 Task: Look for space in Āmol, Iran from 4th August, 2023 to 8th August, 2023 for 1 adult in price range Rs.10000 to Rs.15000. Place can be private room with 1  bedroom having 1 bed and 1 bathroom. Property type can be flatguest house, hotel. Booking option can be shelf check-in. Required host language is English.
Action: Mouse moved to (500, 74)
Screenshot: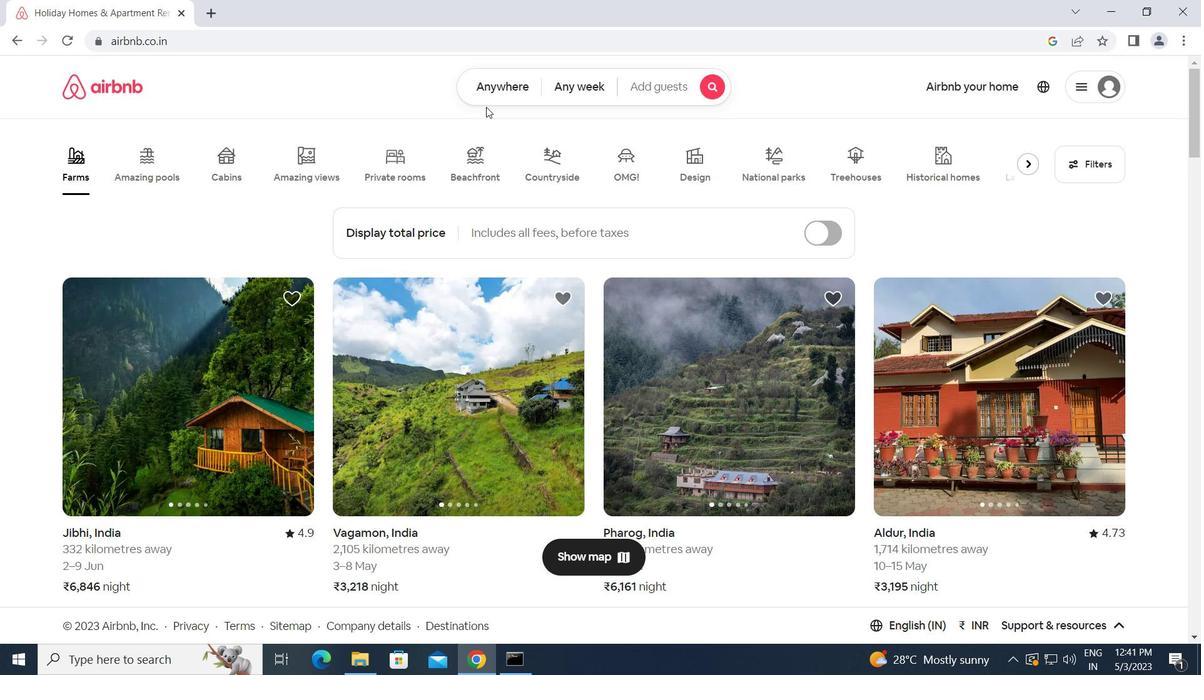 
Action: Mouse pressed left at (500, 74)
Screenshot: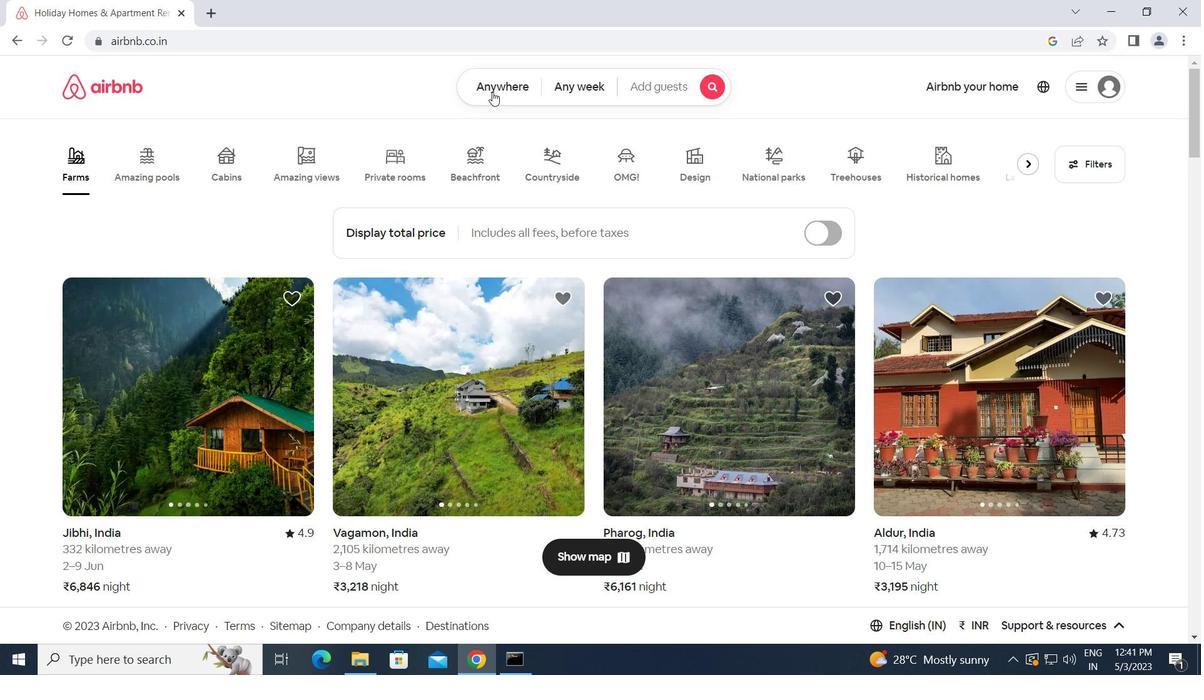 
Action: Mouse moved to (386, 137)
Screenshot: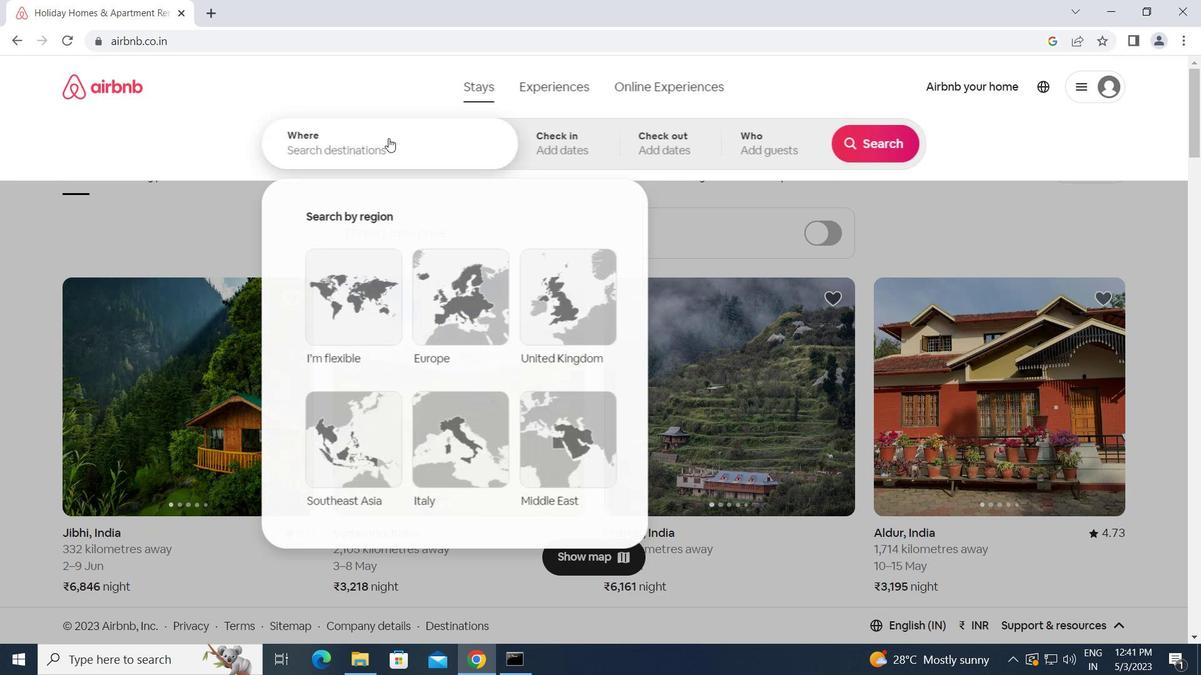 
Action: Mouse pressed left at (386, 137)
Screenshot: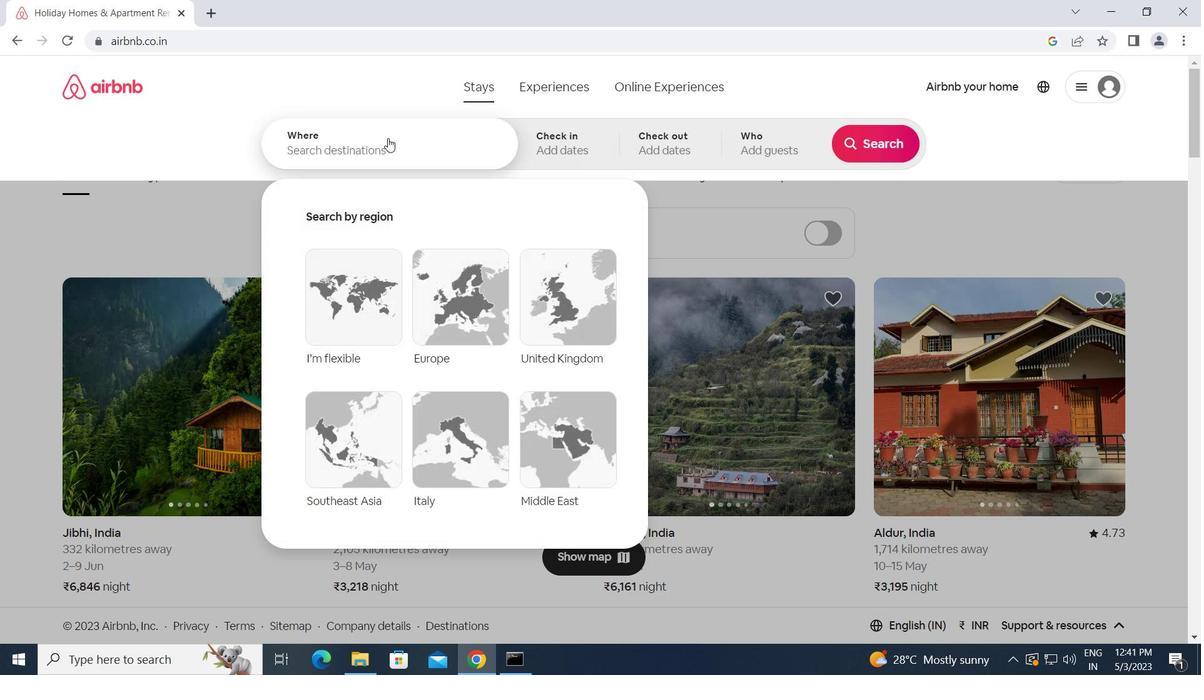 
Action: Key pressed a<Key.caps_lock>mol,<Key.space><Key.caps_lock>i<Key.caps_lock>ran<Key.enter>
Screenshot: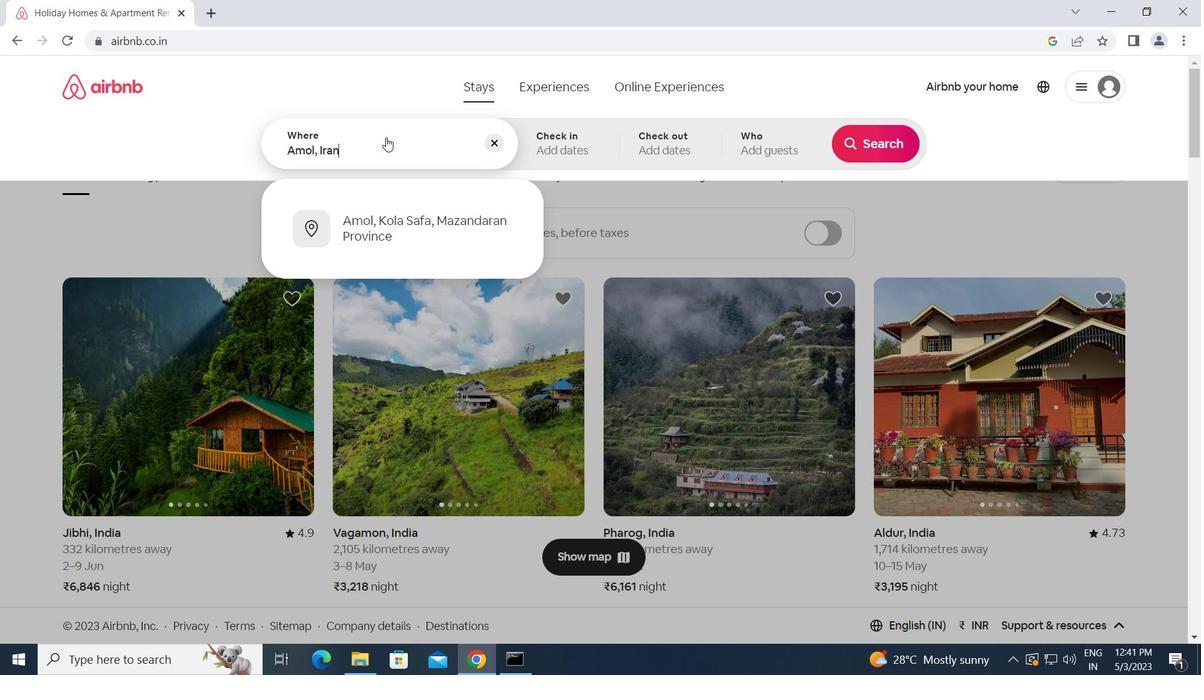 
Action: Mouse moved to (864, 267)
Screenshot: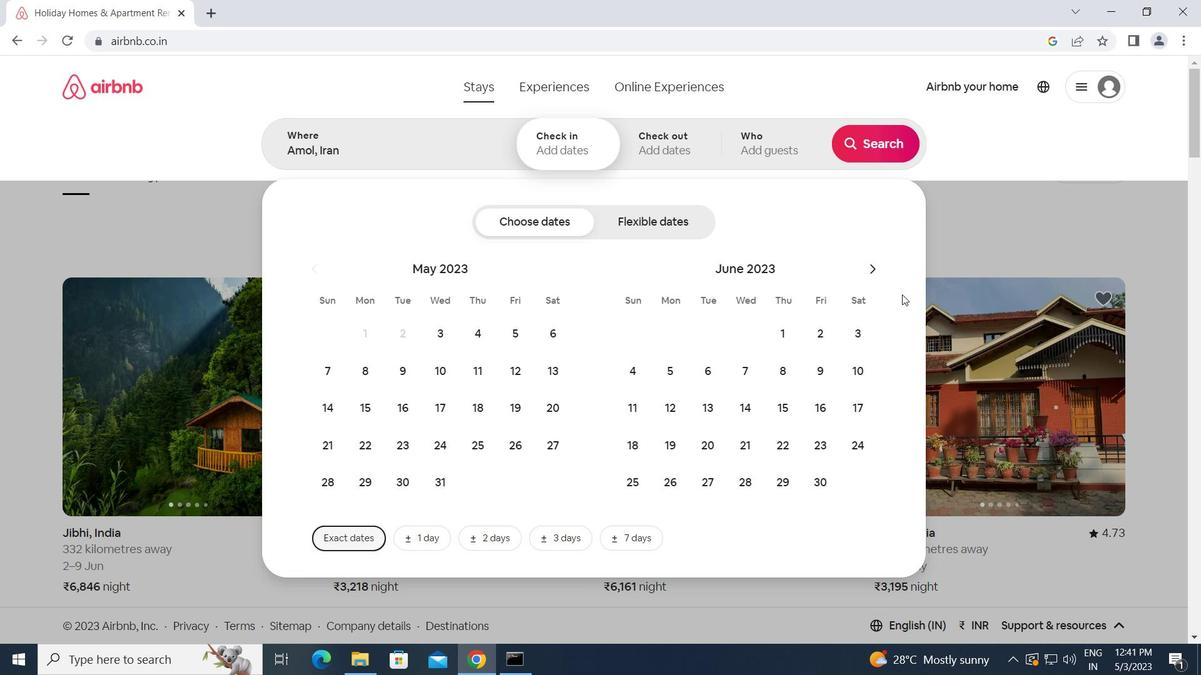 
Action: Mouse pressed left at (864, 267)
Screenshot: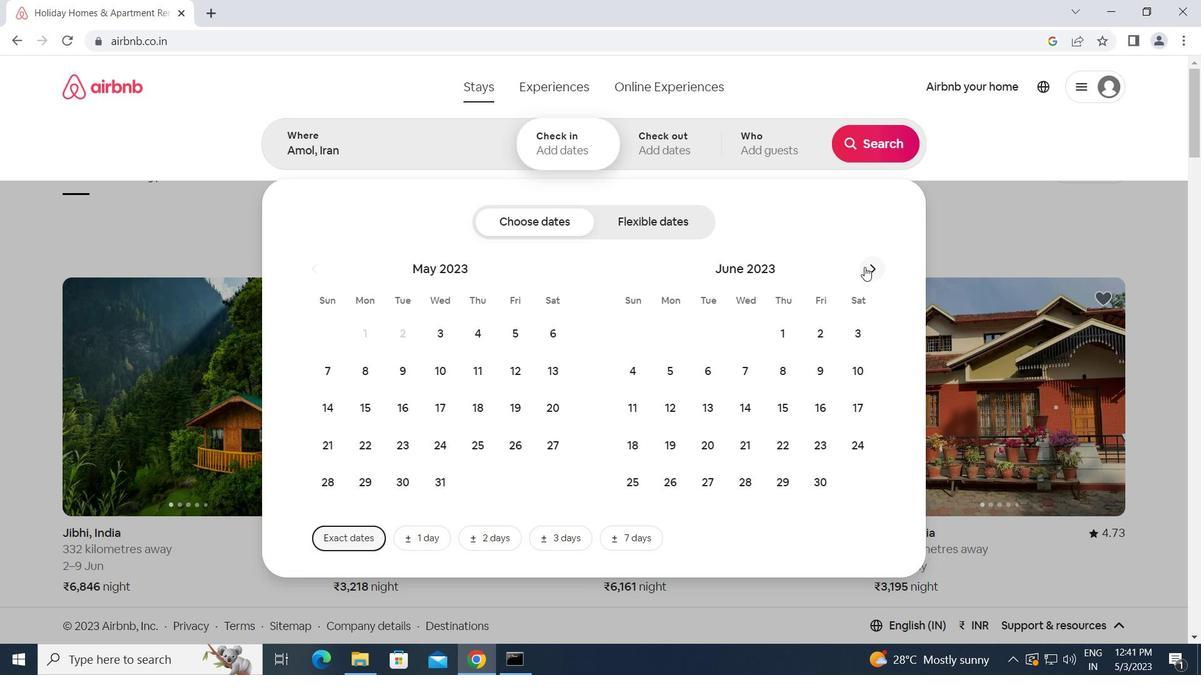
Action: Mouse pressed left at (864, 267)
Screenshot: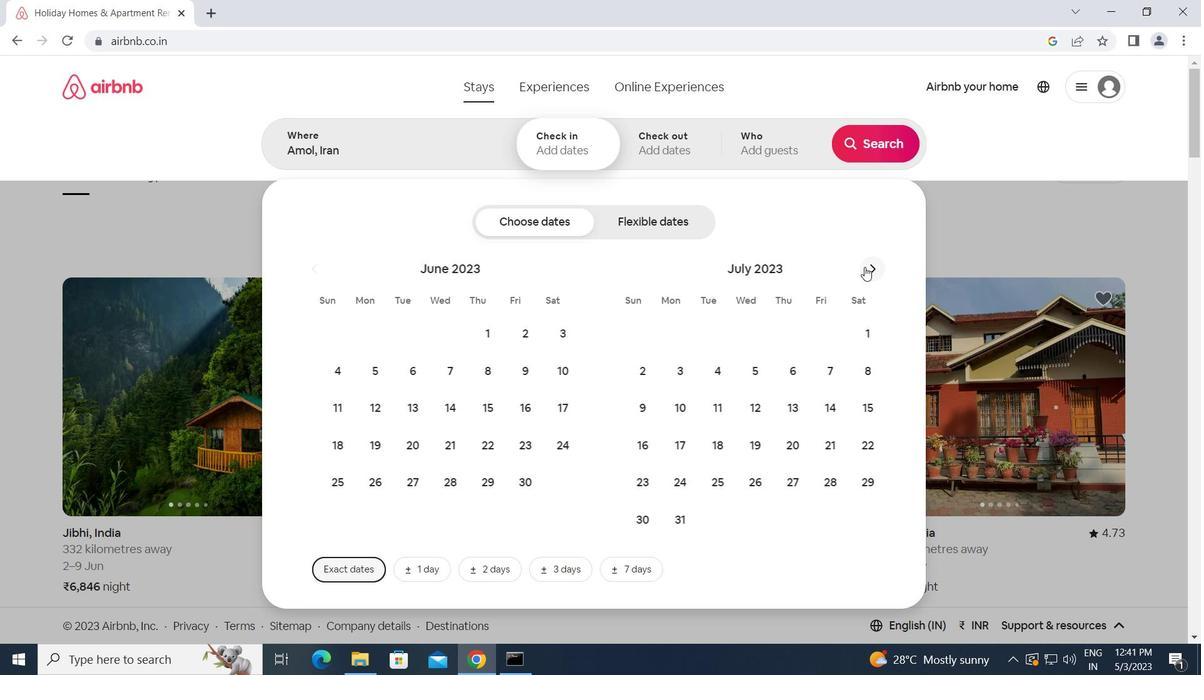 
Action: Mouse moved to (811, 332)
Screenshot: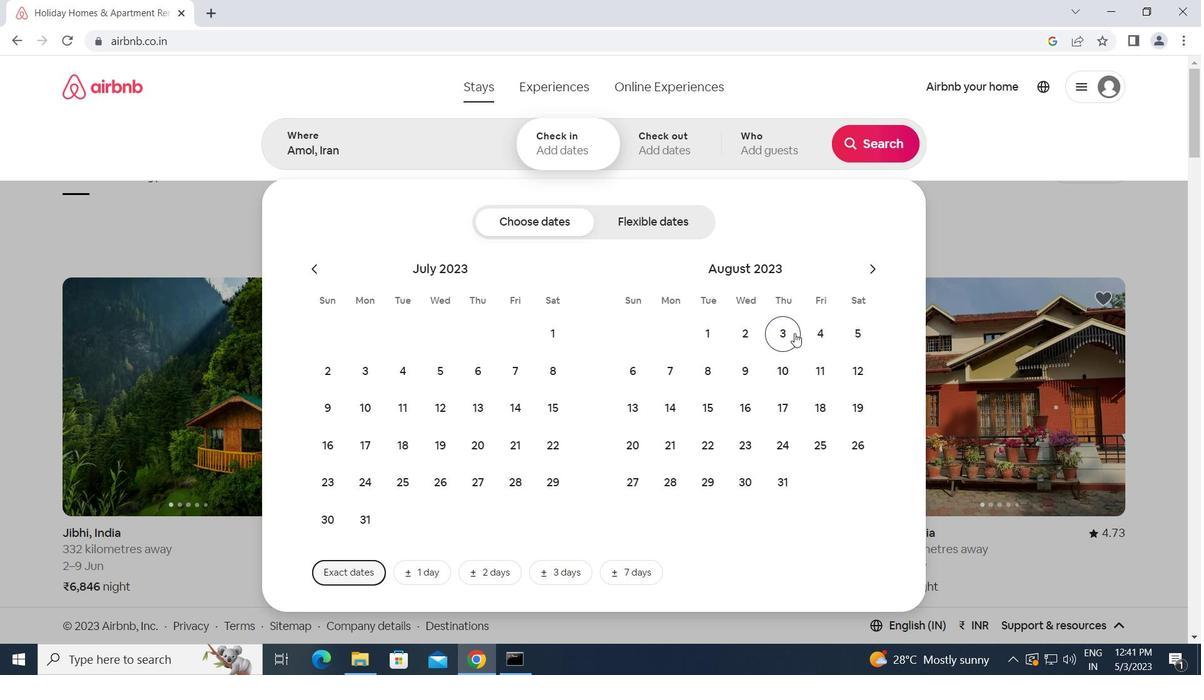 
Action: Mouse pressed left at (811, 332)
Screenshot: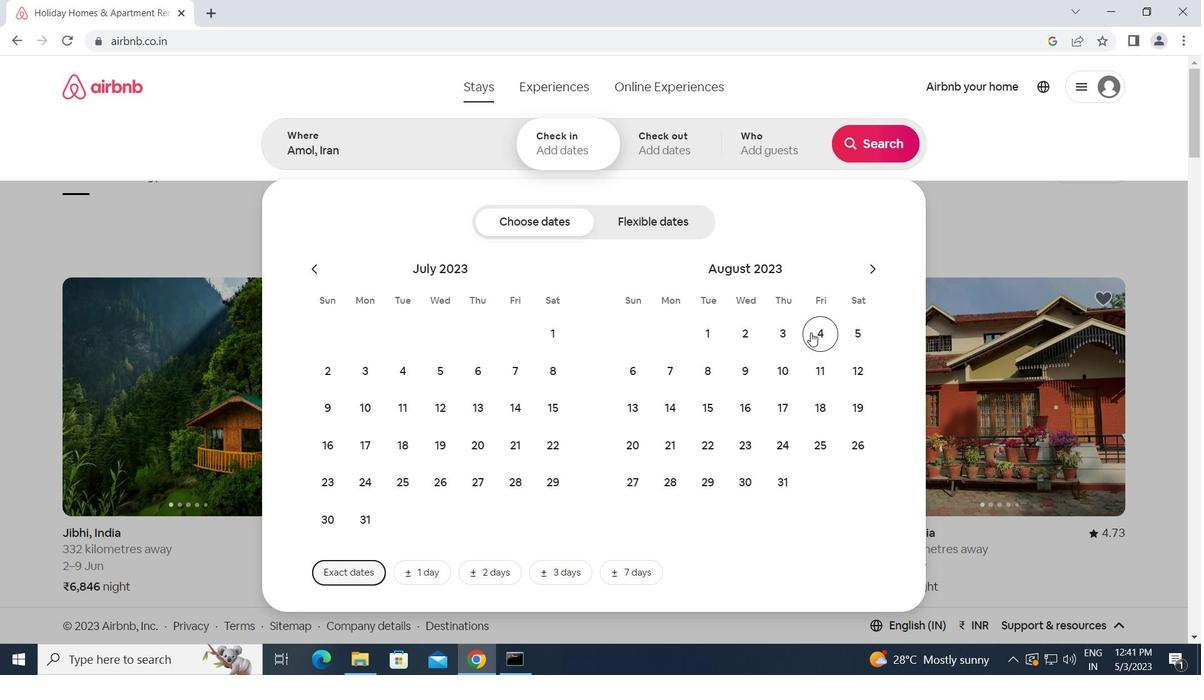 
Action: Mouse moved to (714, 367)
Screenshot: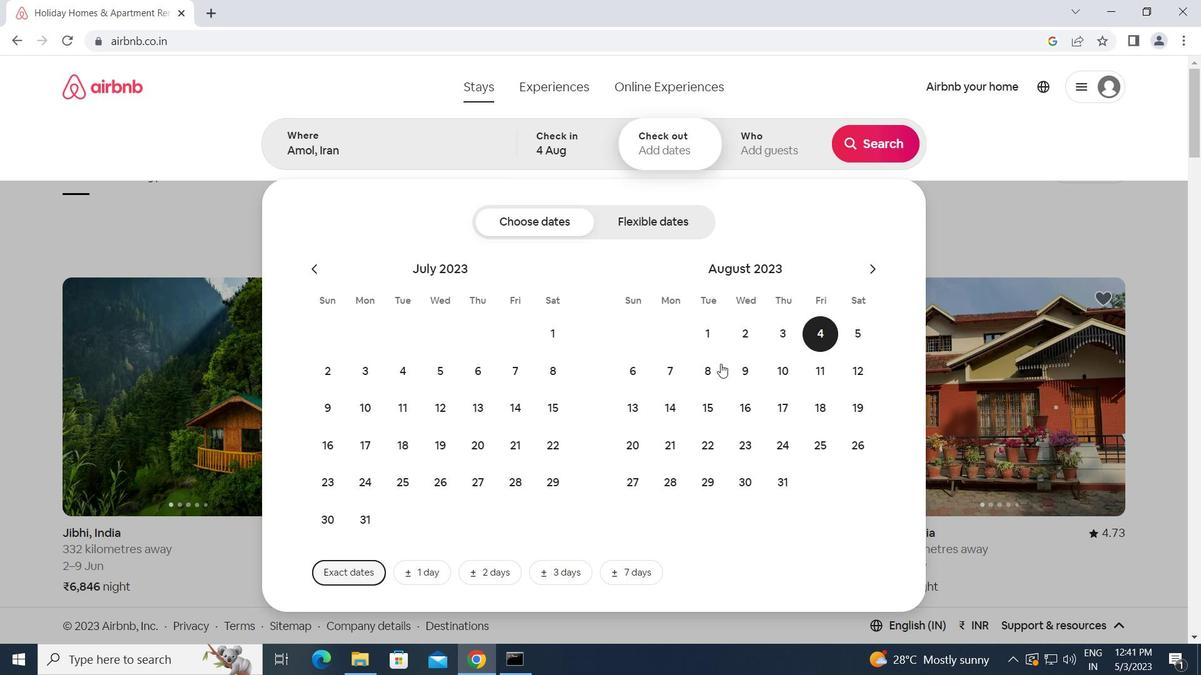 
Action: Mouse pressed left at (714, 367)
Screenshot: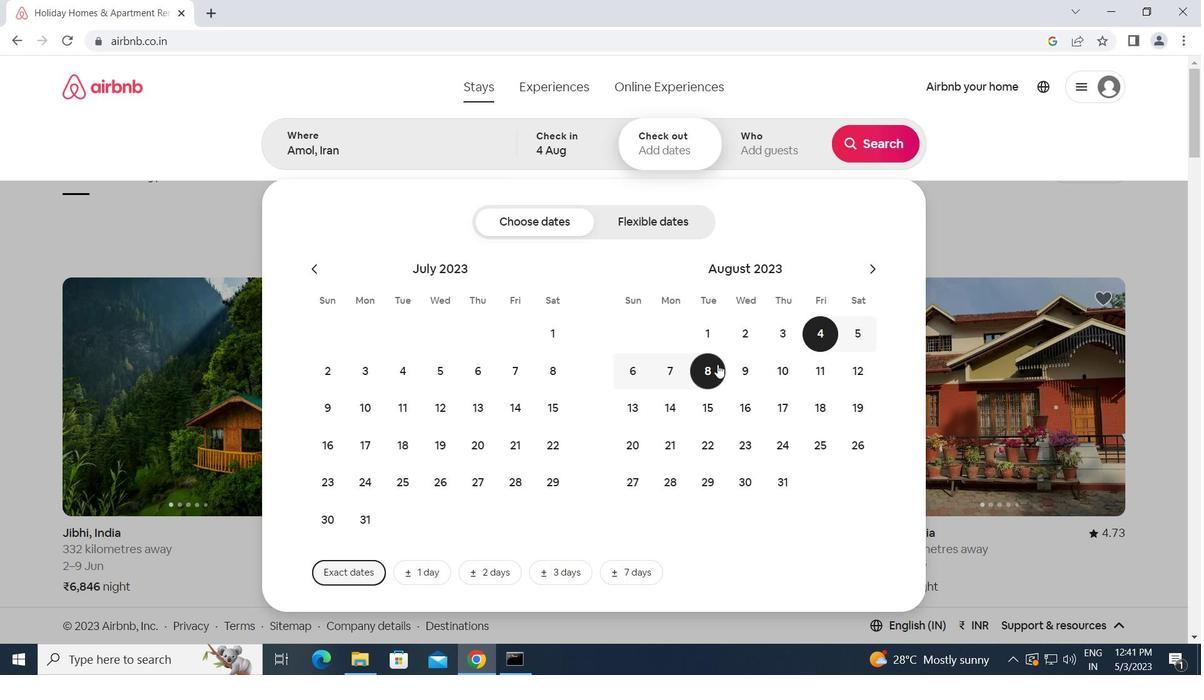 
Action: Mouse moved to (771, 143)
Screenshot: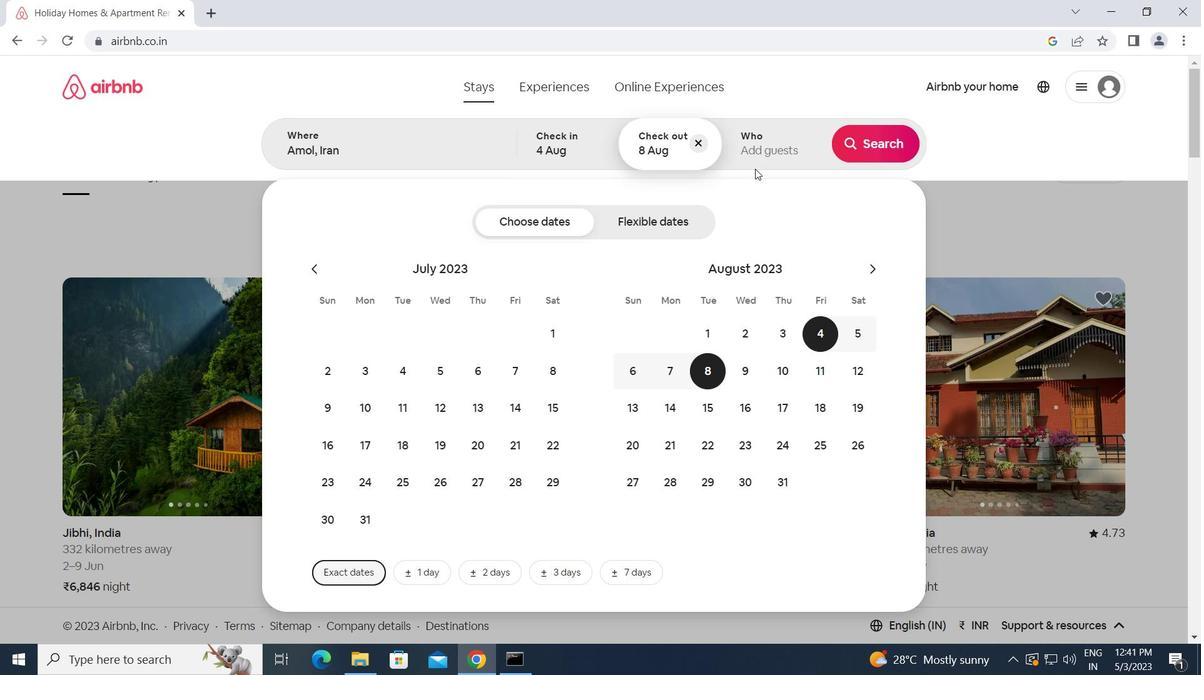 
Action: Mouse pressed left at (771, 143)
Screenshot: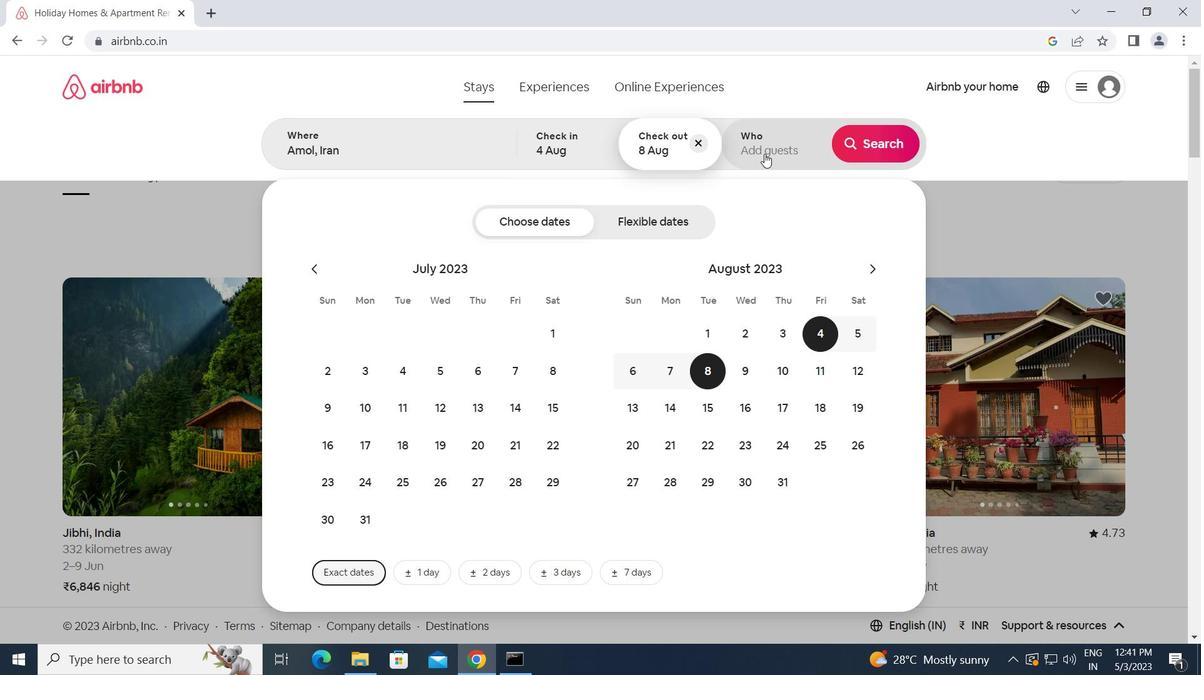 
Action: Mouse moved to (872, 223)
Screenshot: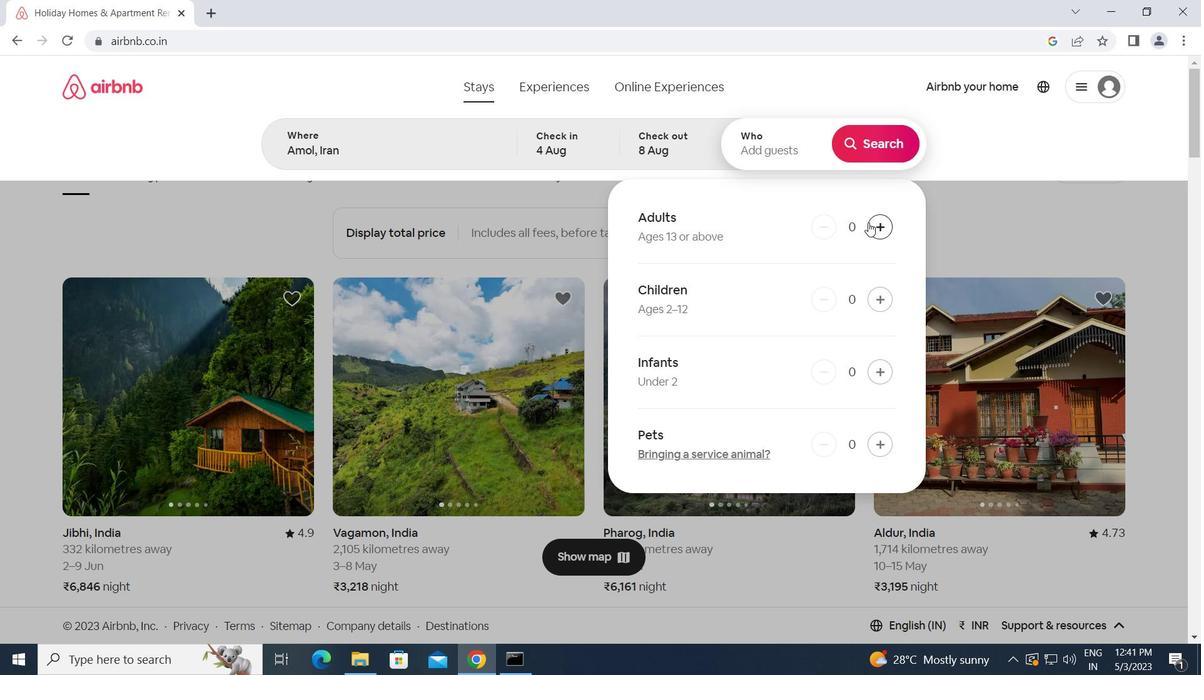 
Action: Mouse pressed left at (872, 223)
Screenshot: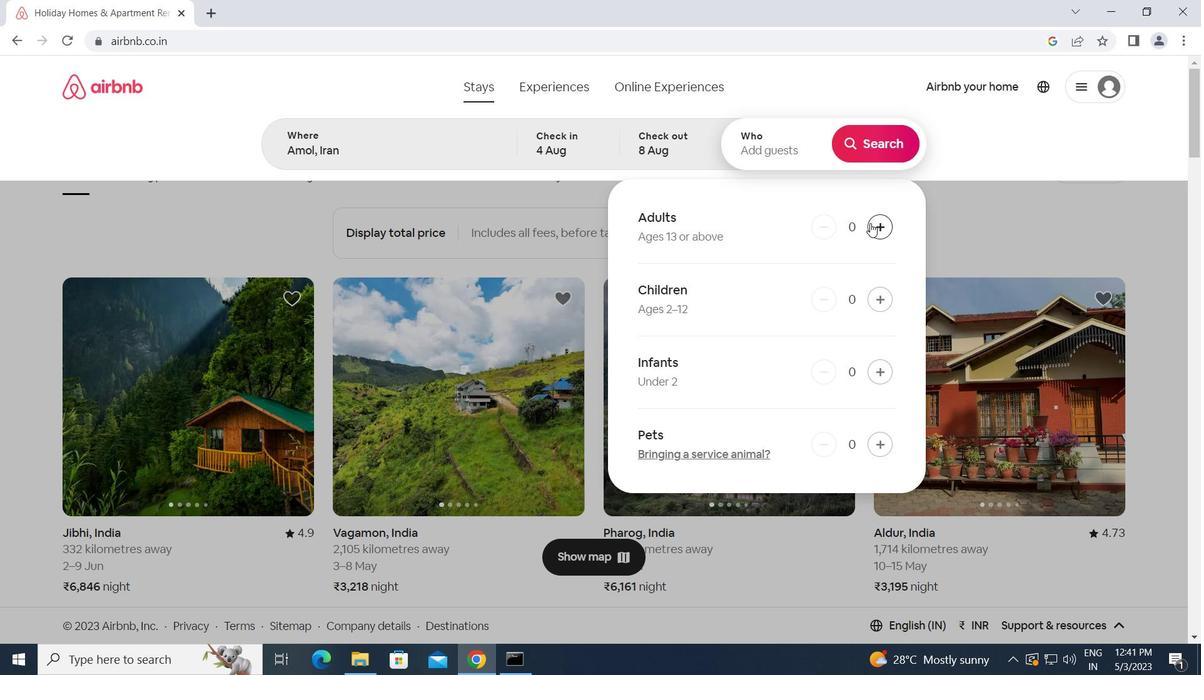 
Action: Mouse moved to (883, 137)
Screenshot: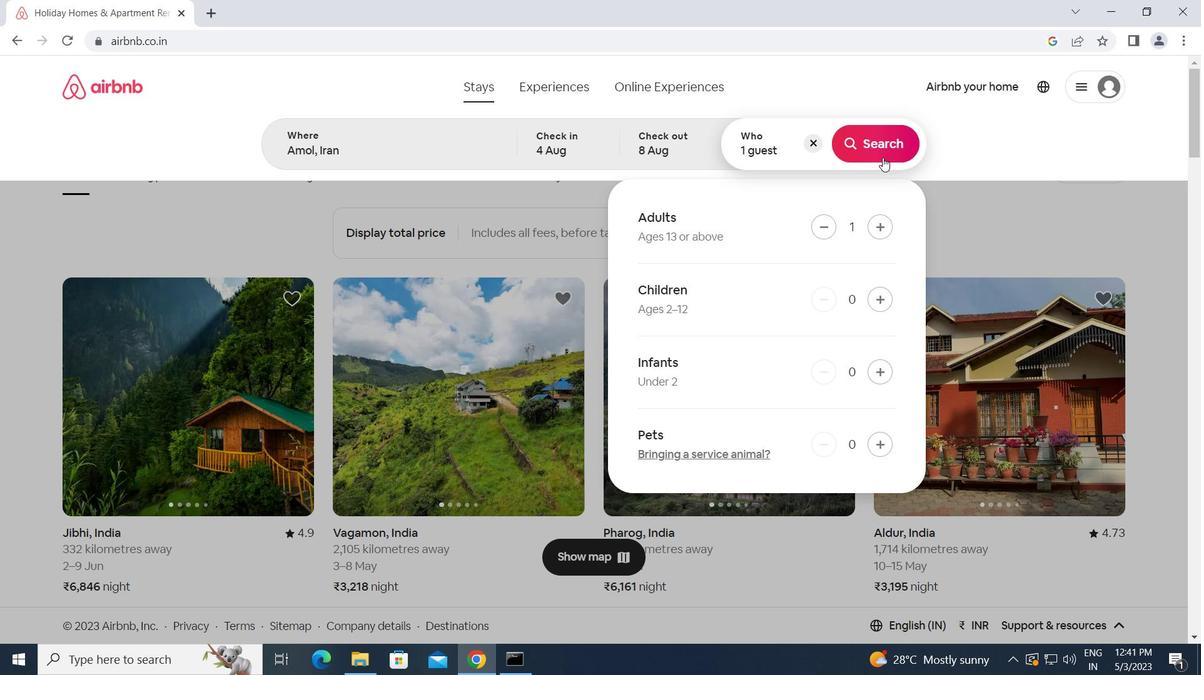 
Action: Mouse pressed left at (883, 137)
Screenshot: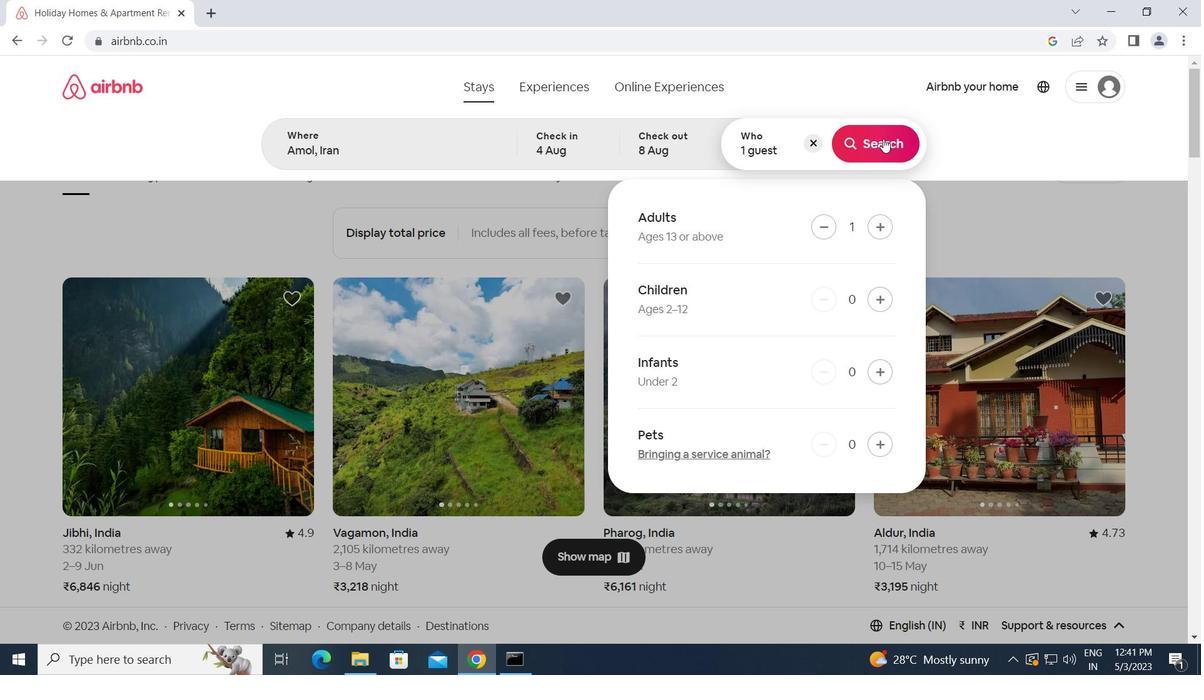 
Action: Mouse moved to (1127, 154)
Screenshot: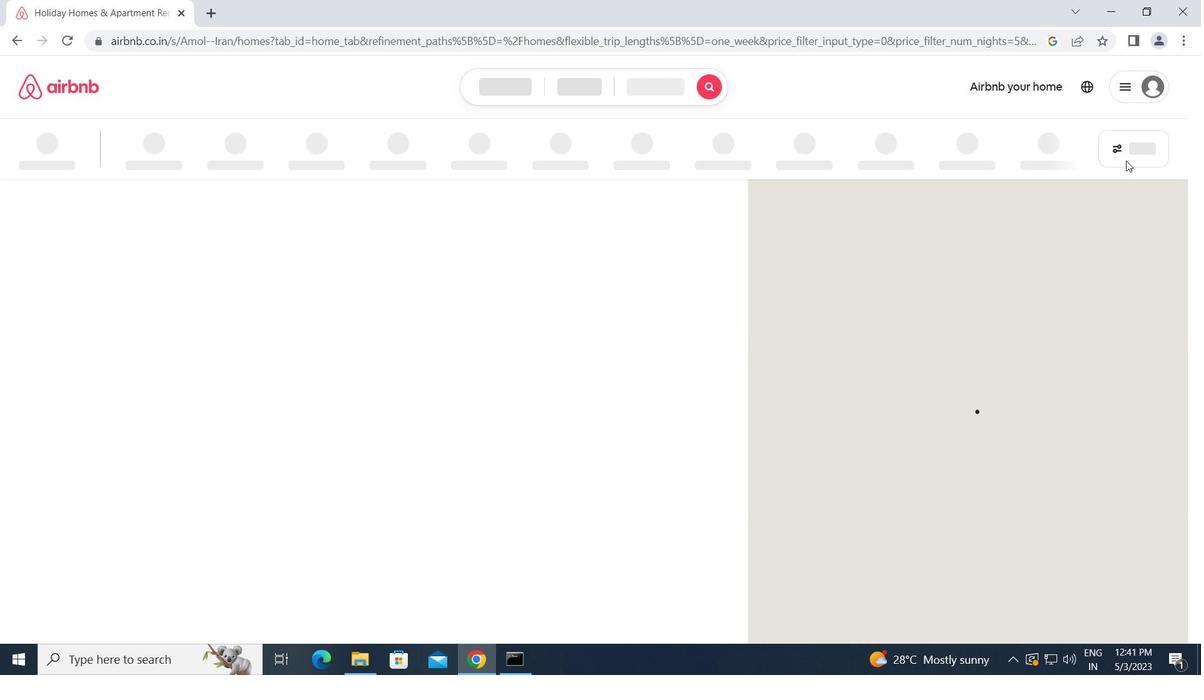 
Action: Mouse pressed left at (1127, 154)
Screenshot: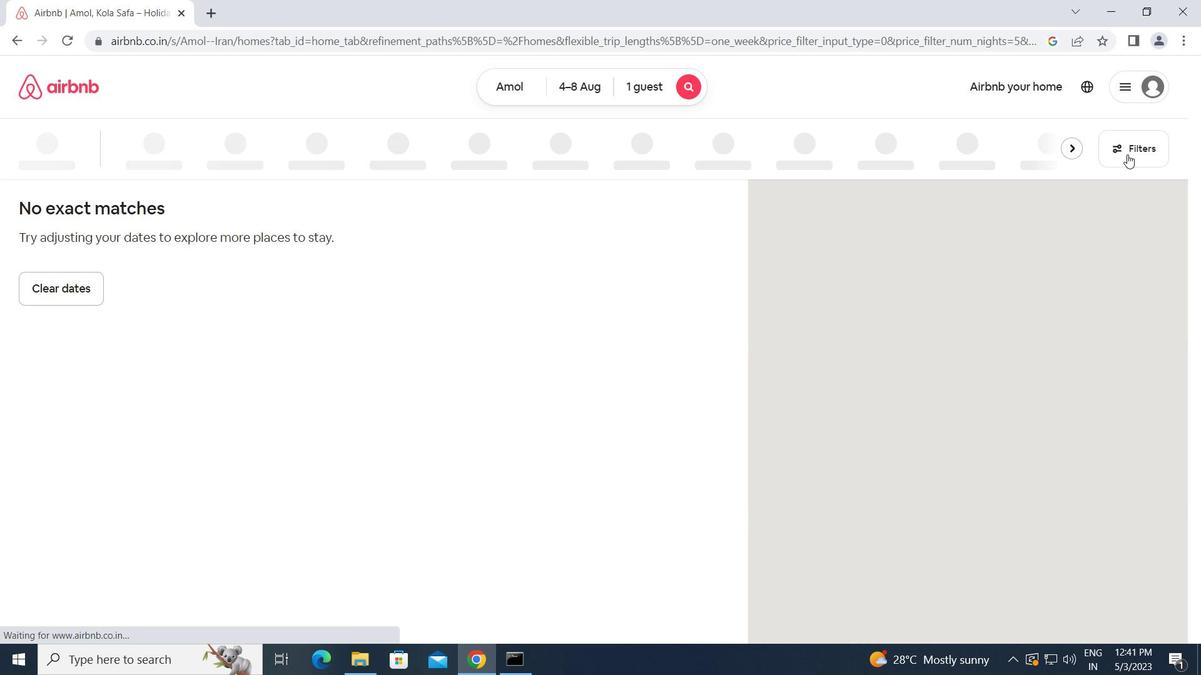 
Action: Mouse moved to (421, 244)
Screenshot: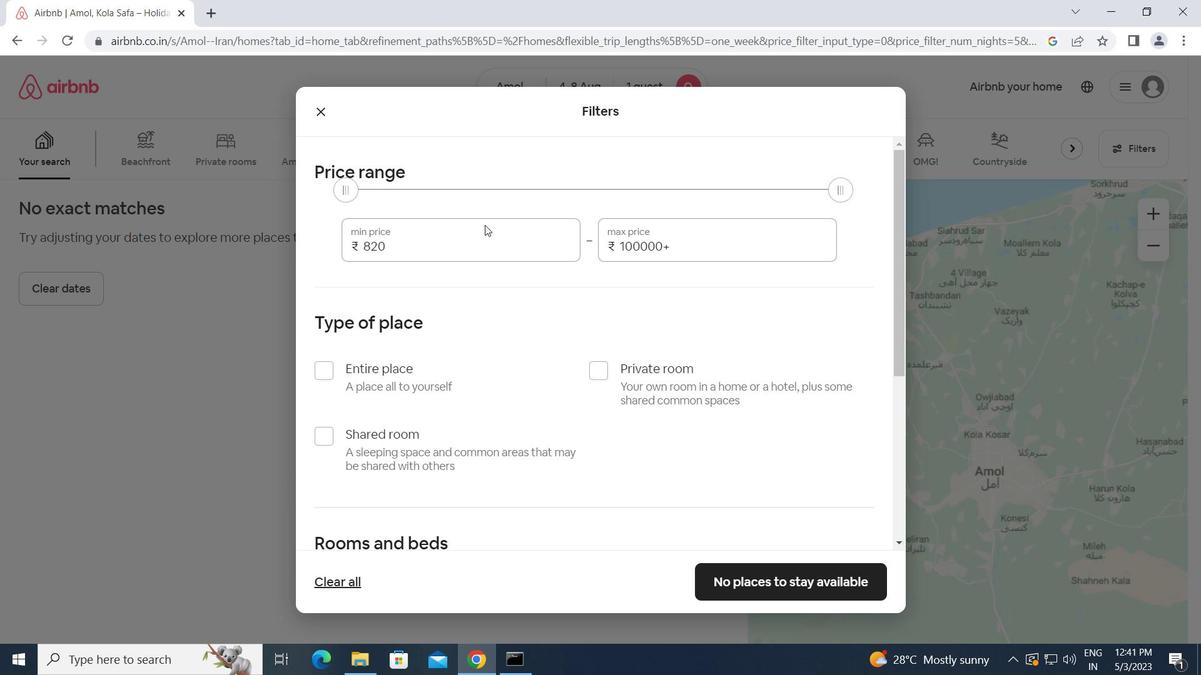 
Action: Mouse pressed left at (421, 244)
Screenshot: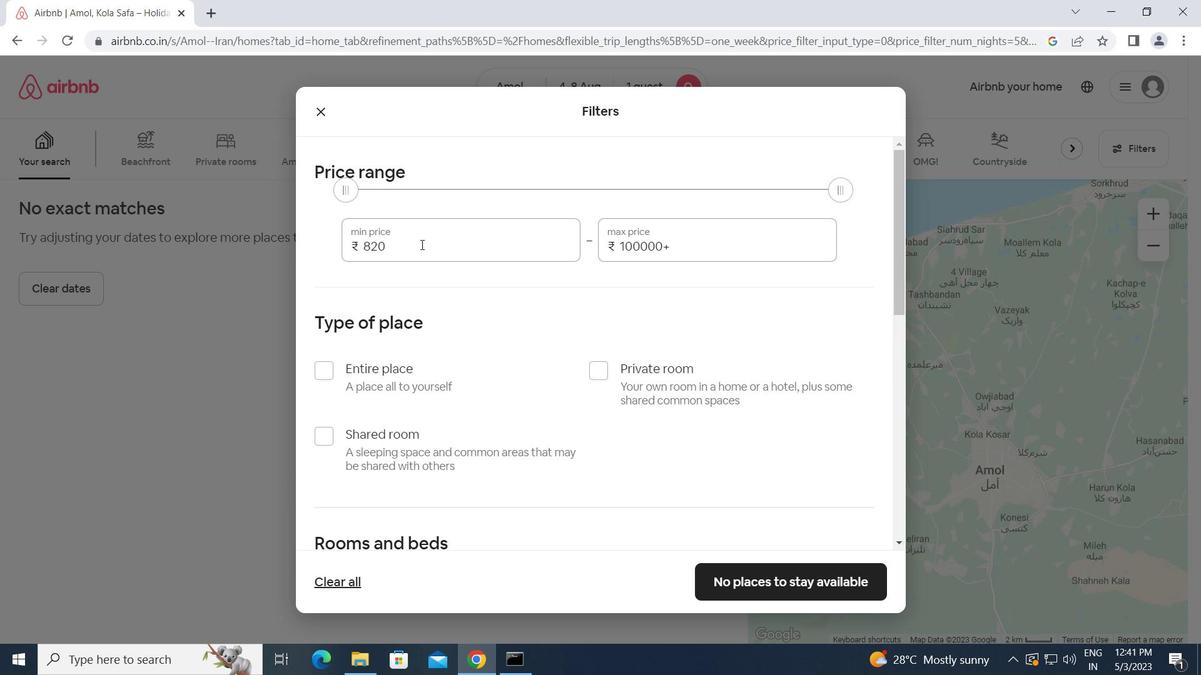 
Action: Mouse moved to (337, 245)
Screenshot: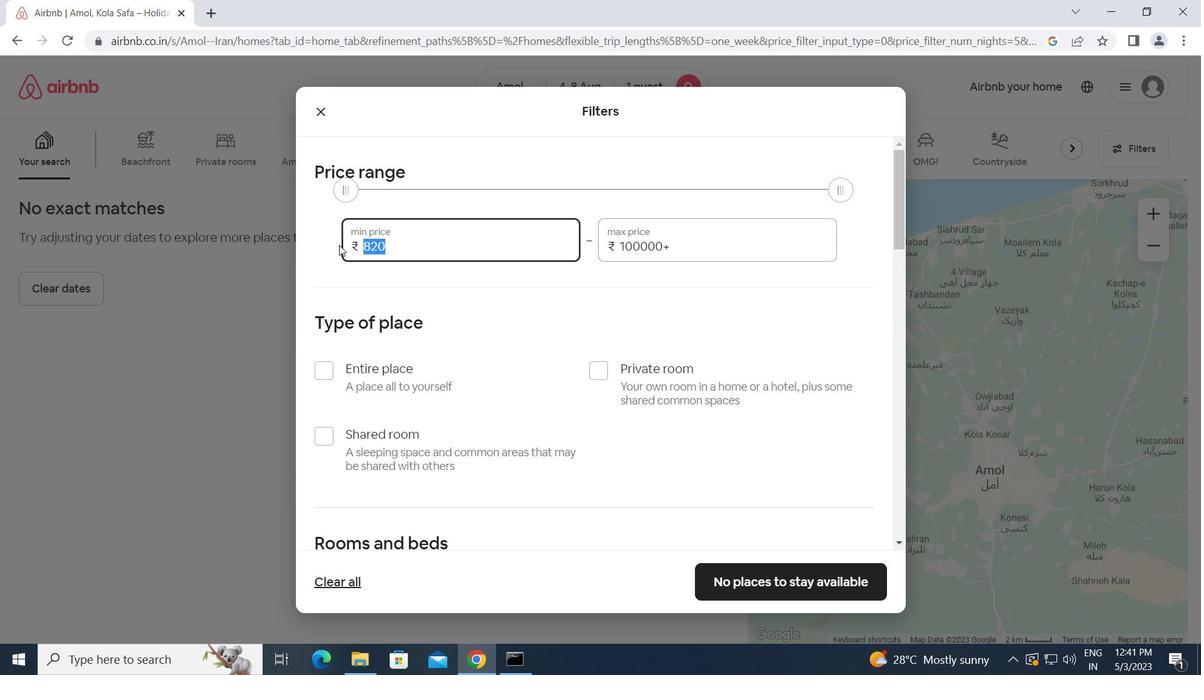 
Action: Key pressed 10000<Key.tab>15000
Screenshot: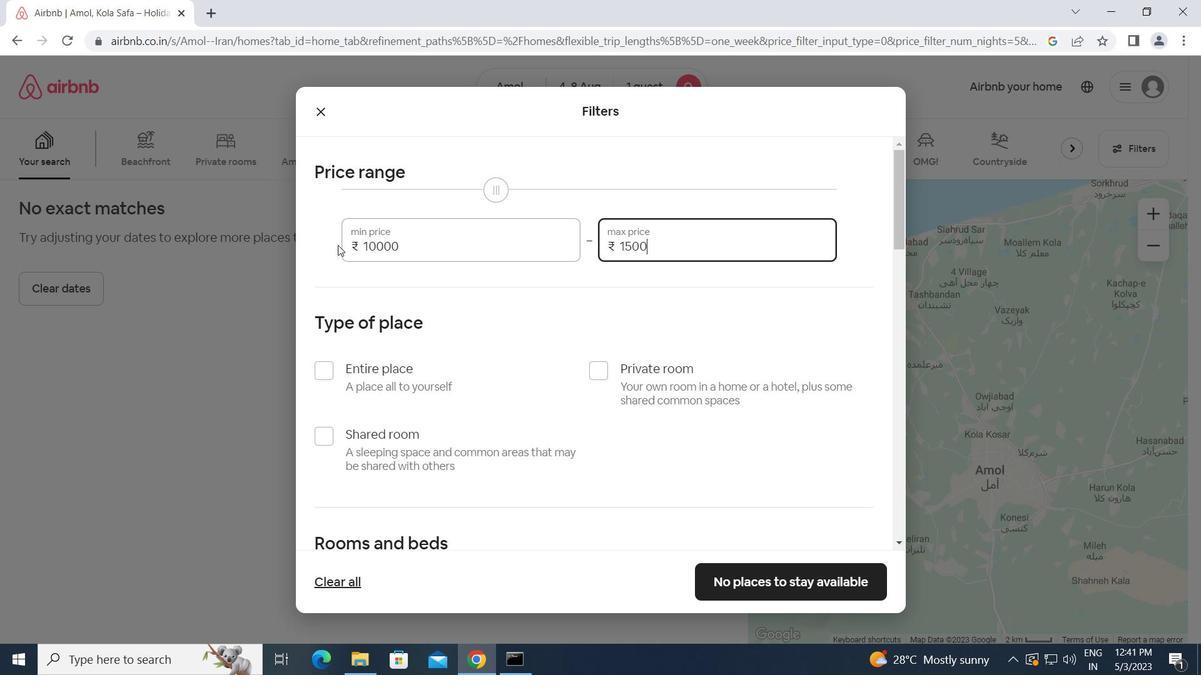 
Action: Mouse moved to (607, 377)
Screenshot: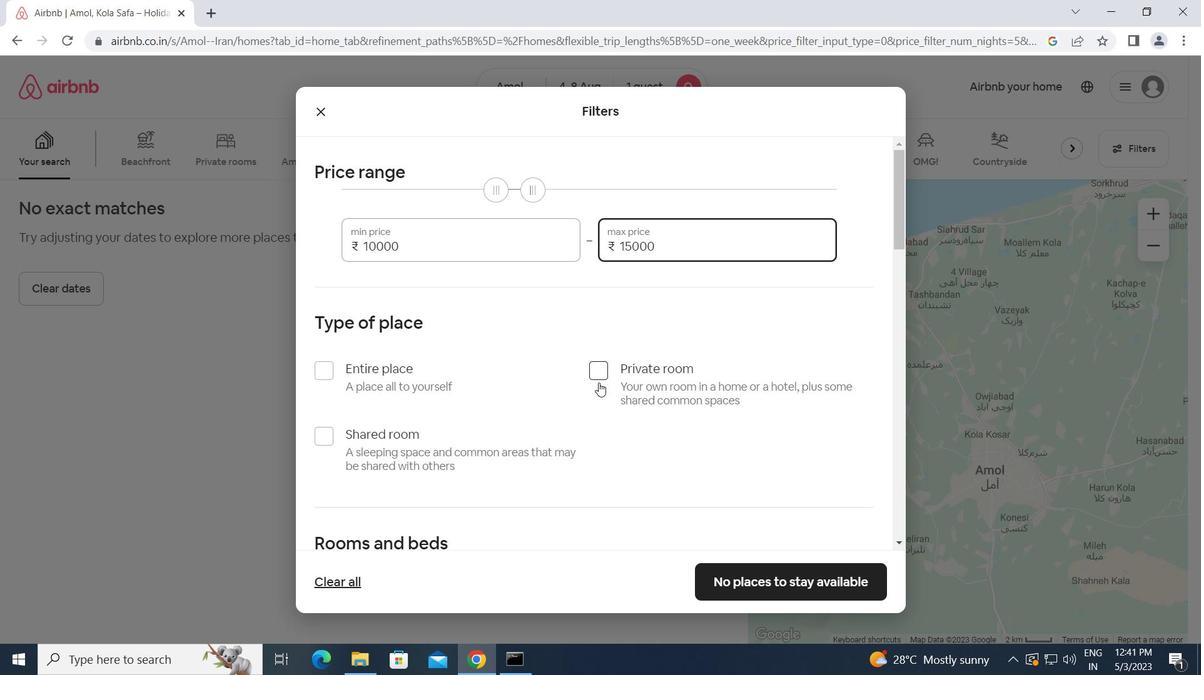 
Action: Mouse pressed left at (607, 377)
Screenshot: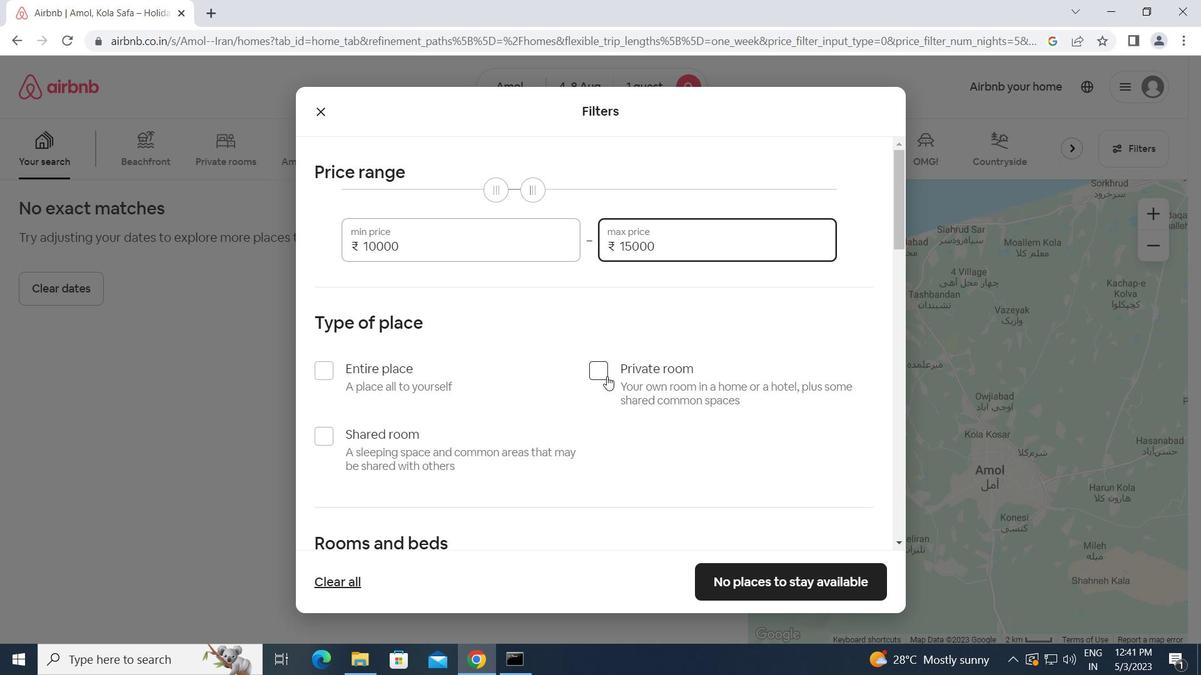 
Action: Mouse moved to (633, 396)
Screenshot: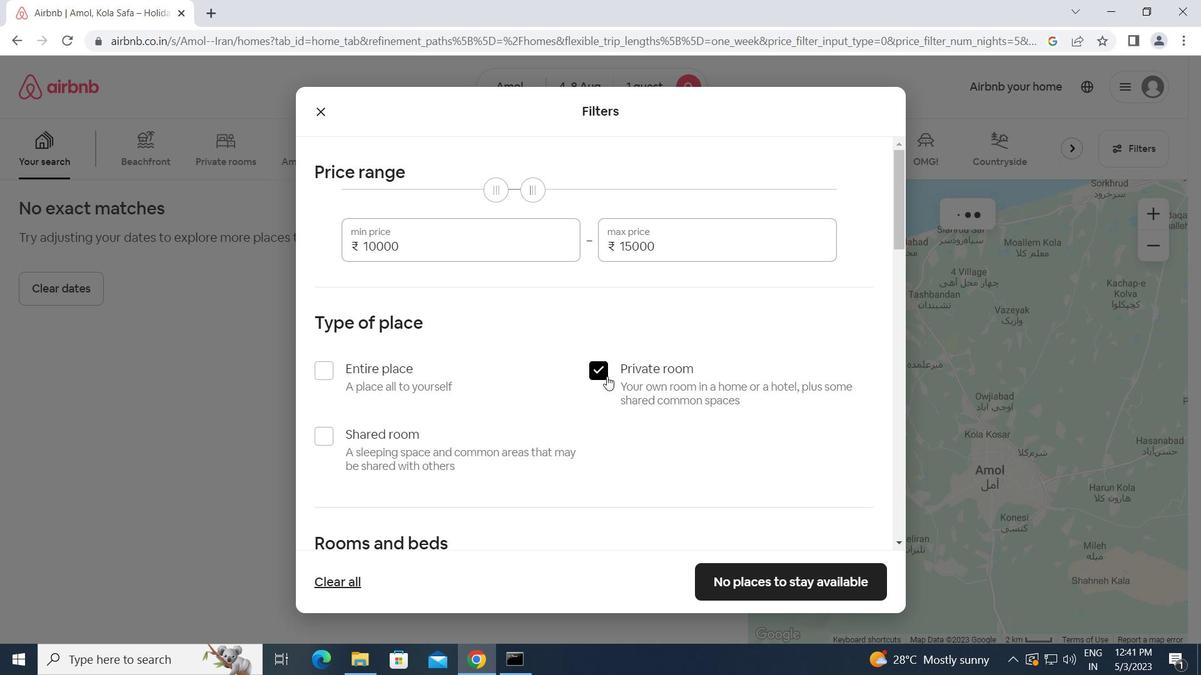 
Action: Mouse scrolled (633, 396) with delta (0, 0)
Screenshot: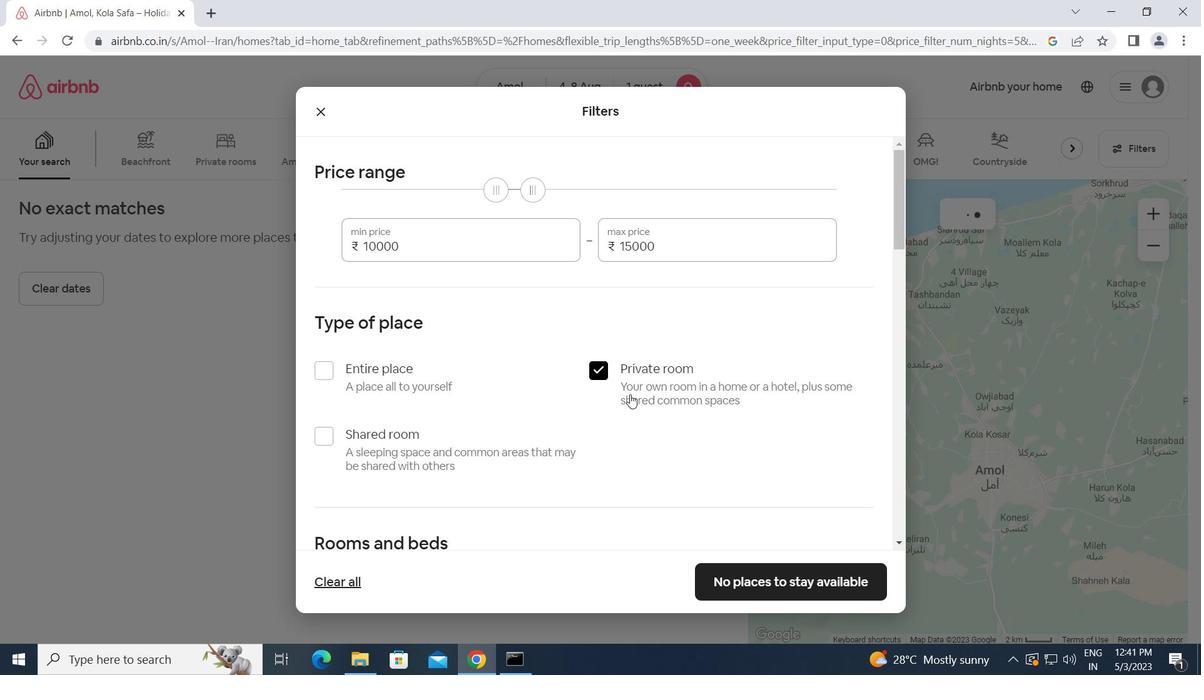 
Action: Mouse scrolled (633, 396) with delta (0, 0)
Screenshot: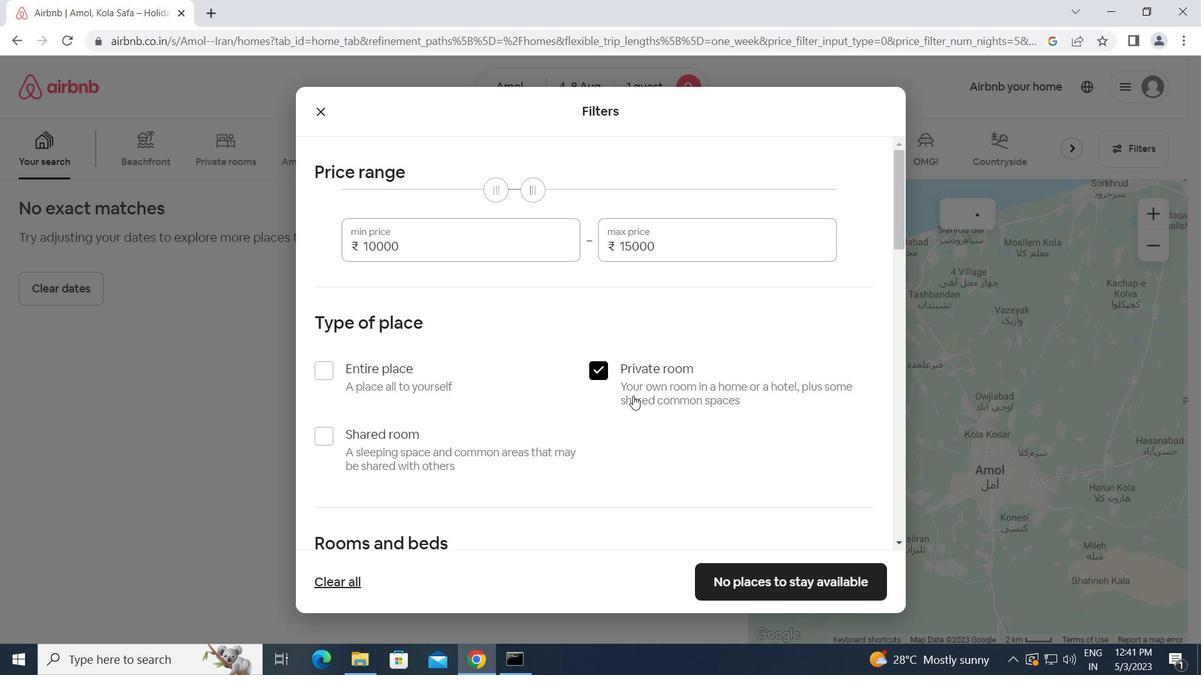 
Action: Mouse scrolled (633, 396) with delta (0, 0)
Screenshot: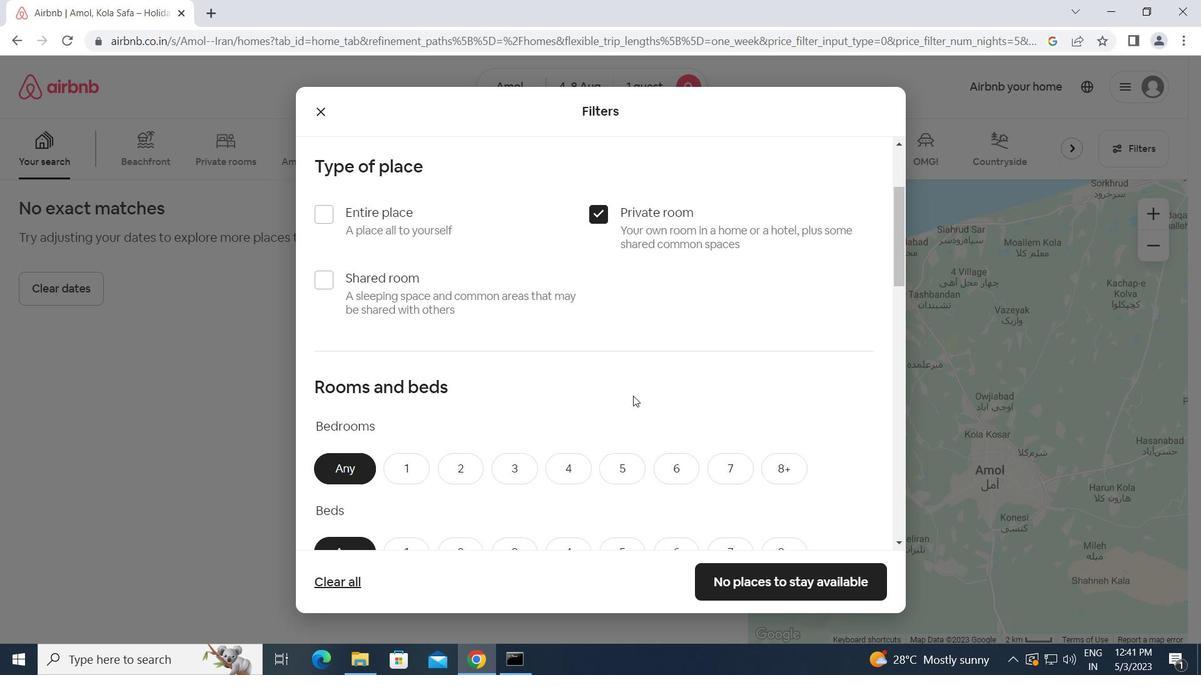 
Action: Mouse moved to (605, 396)
Screenshot: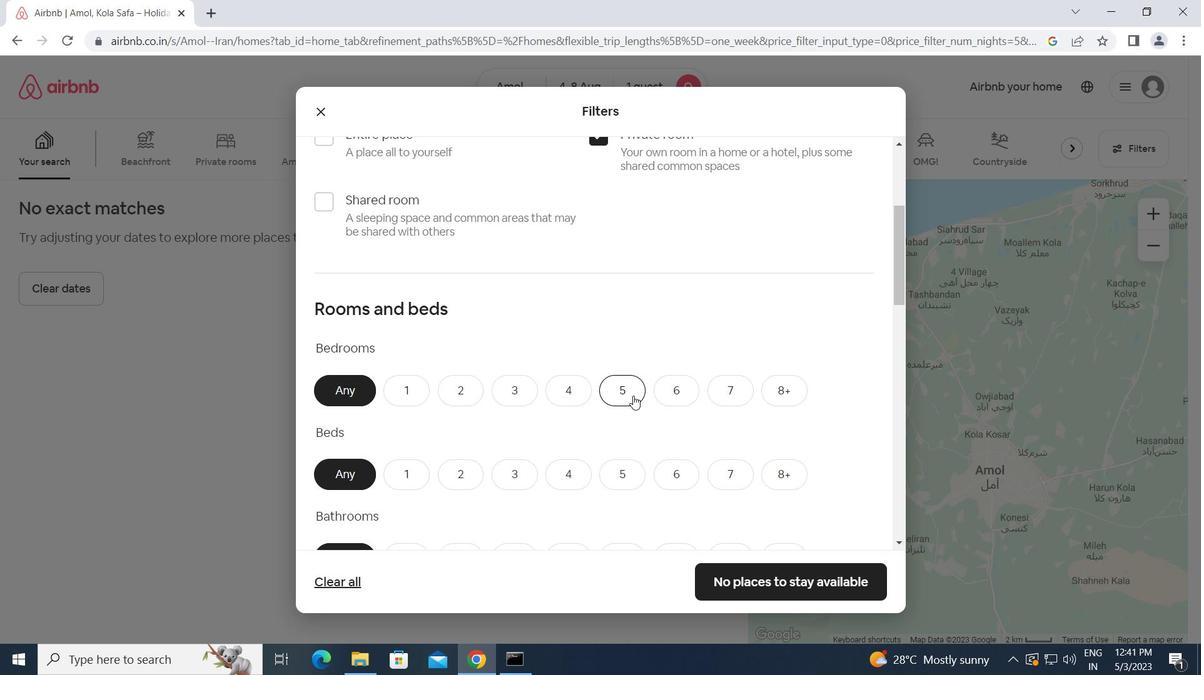 
Action: Mouse scrolled (605, 396) with delta (0, 0)
Screenshot: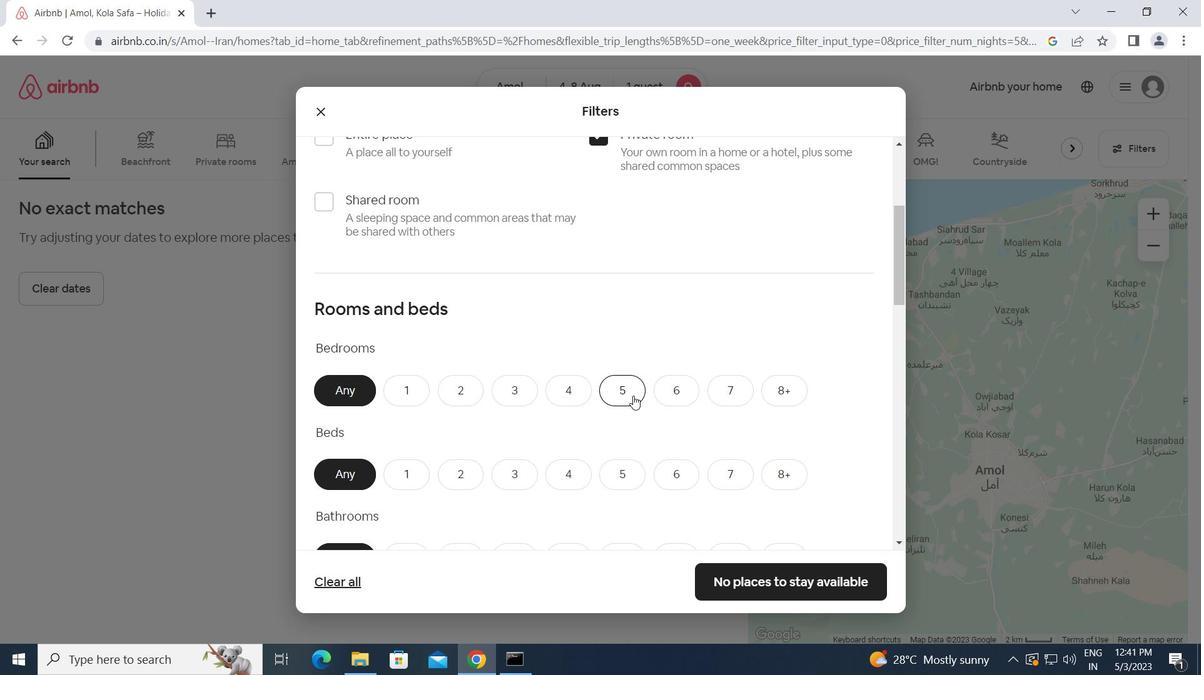 
Action: Mouse moved to (604, 396)
Screenshot: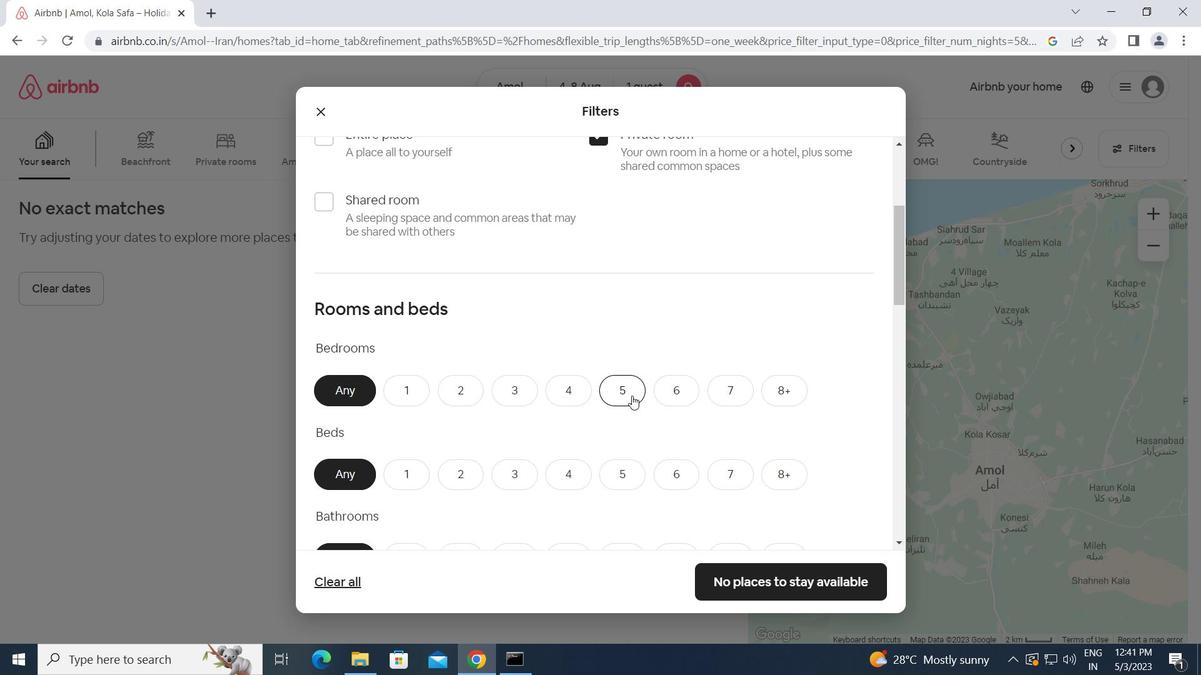 
Action: Mouse scrolled (604, 396) with delta (0, 0)
Screenshot: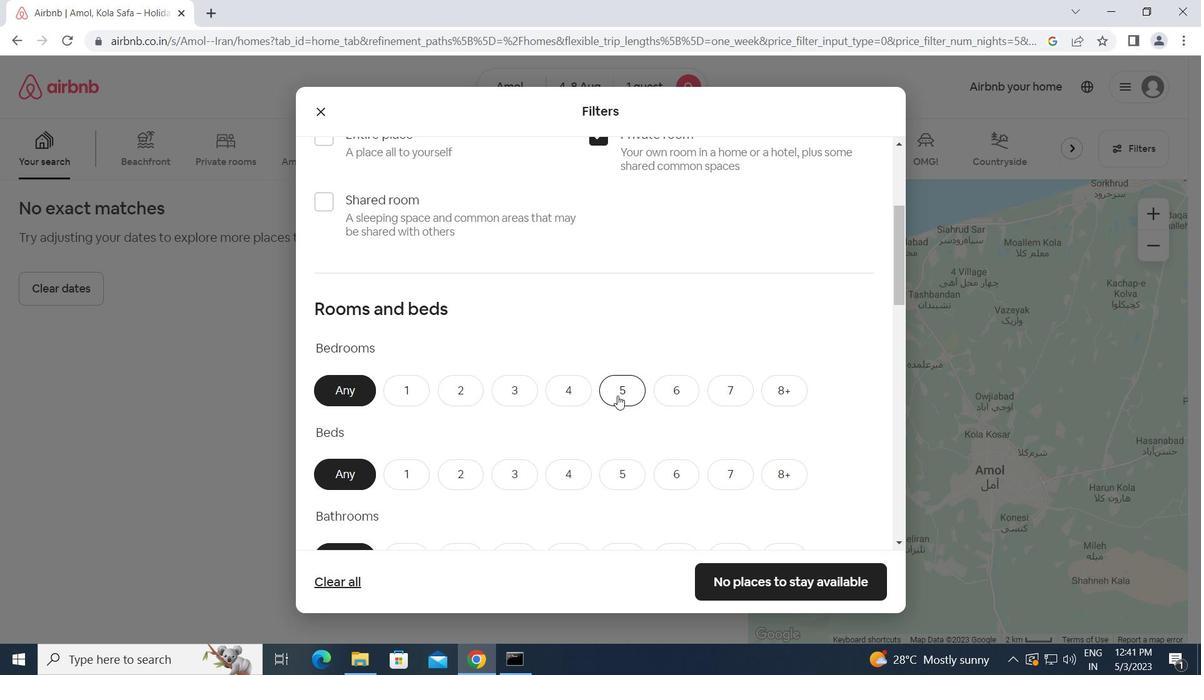 
Action: Mouse moved to (408, 238)
Screenshot: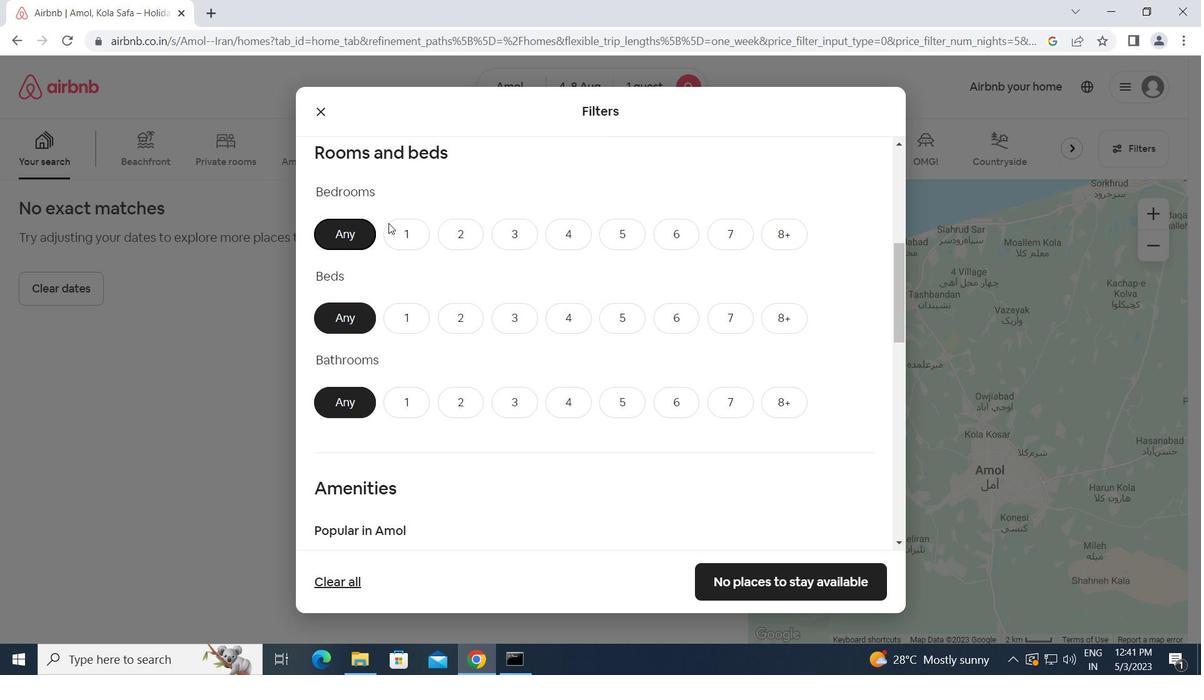 
Action: Mouse pressed left at (408, 238)
Screenshot: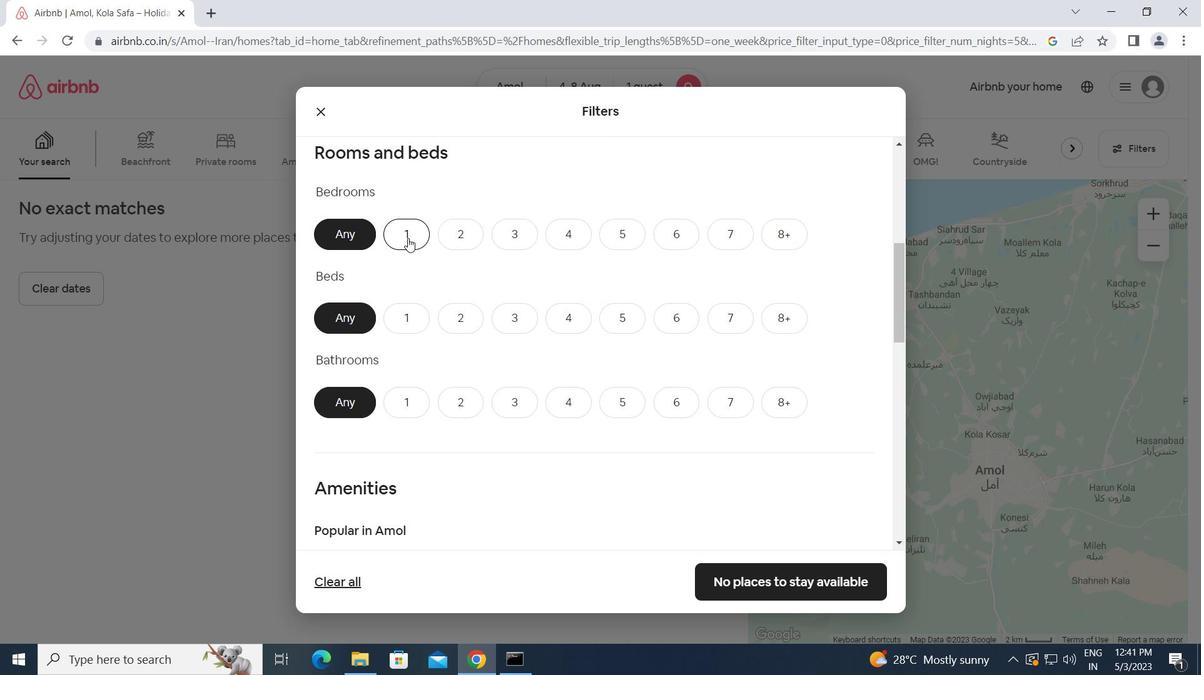 
Action: Mouse moved to (399, 316)
Screenshot: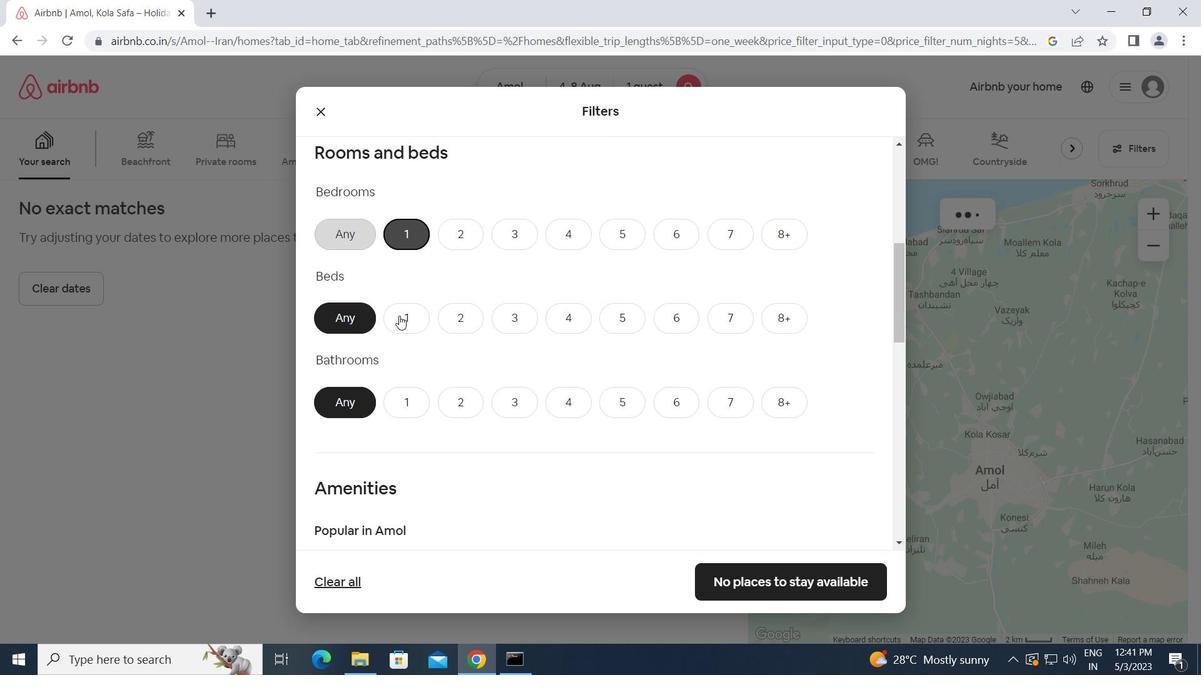 
Action: Mouse pressed left at (399, 316)
Screenshot: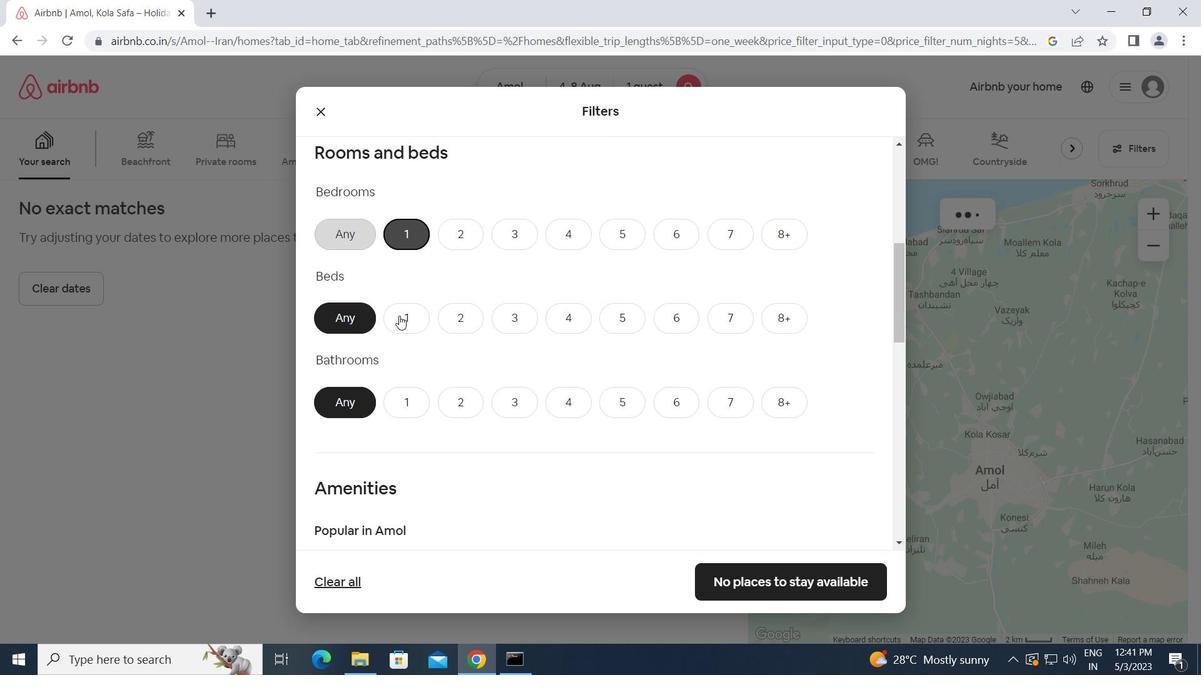
Action: Mouse moved to (411, 389)
Screenshot: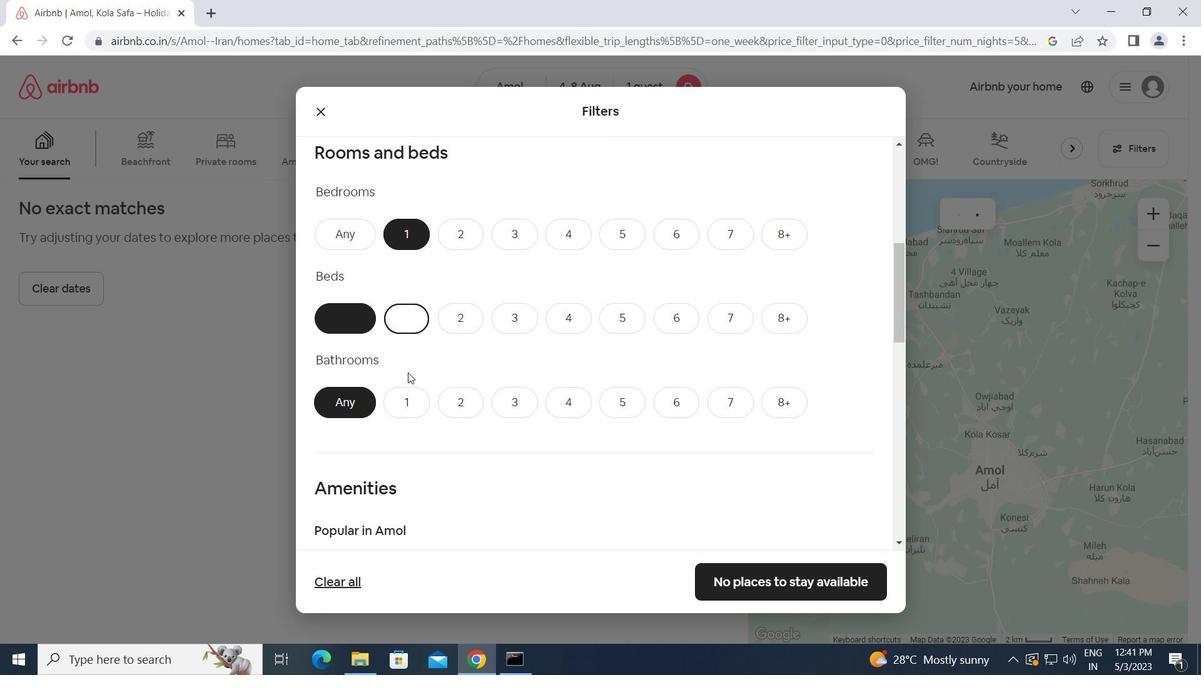 
Action: Mouse pressed left at (411, 389)
Screenshot: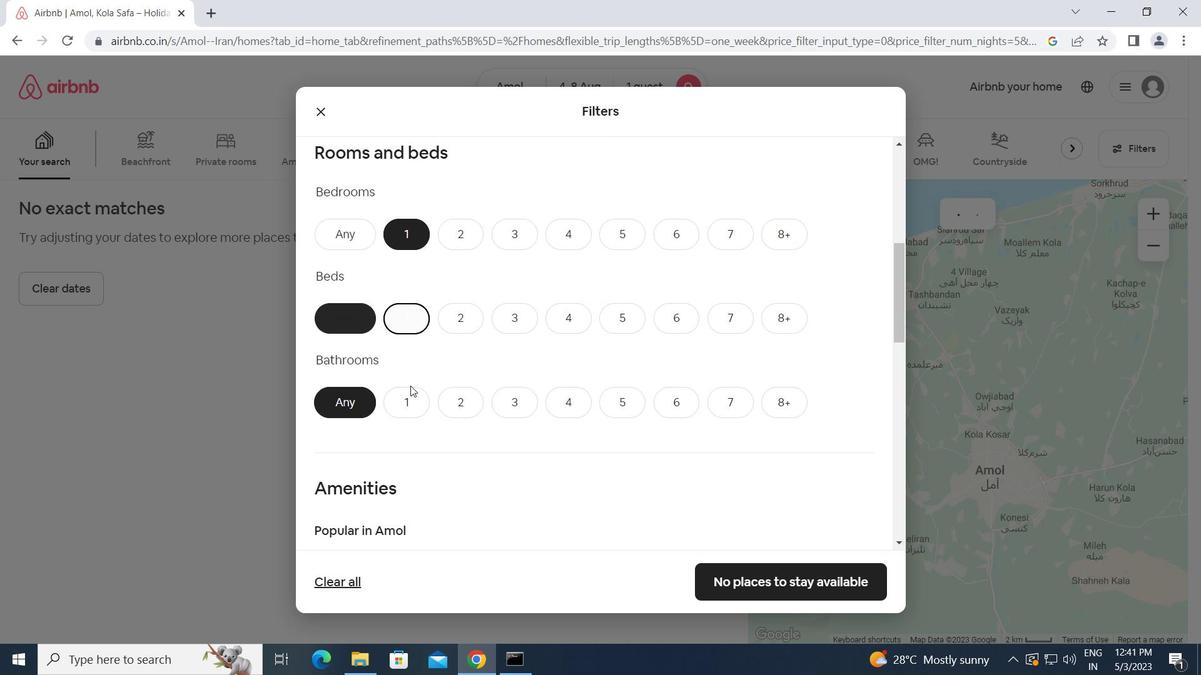 
Action: Mouse moved to (418, 400)
Screenshot: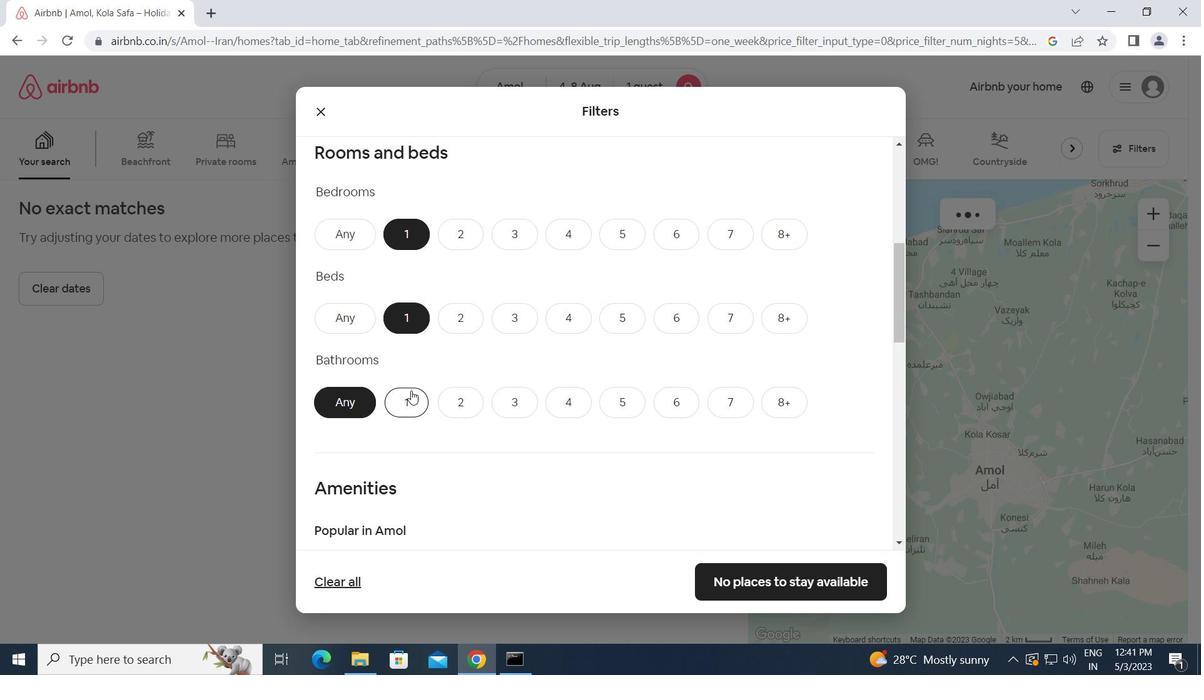
Action: Mouse scrolled (418, 399) with delta (0, 0)
Screenshot: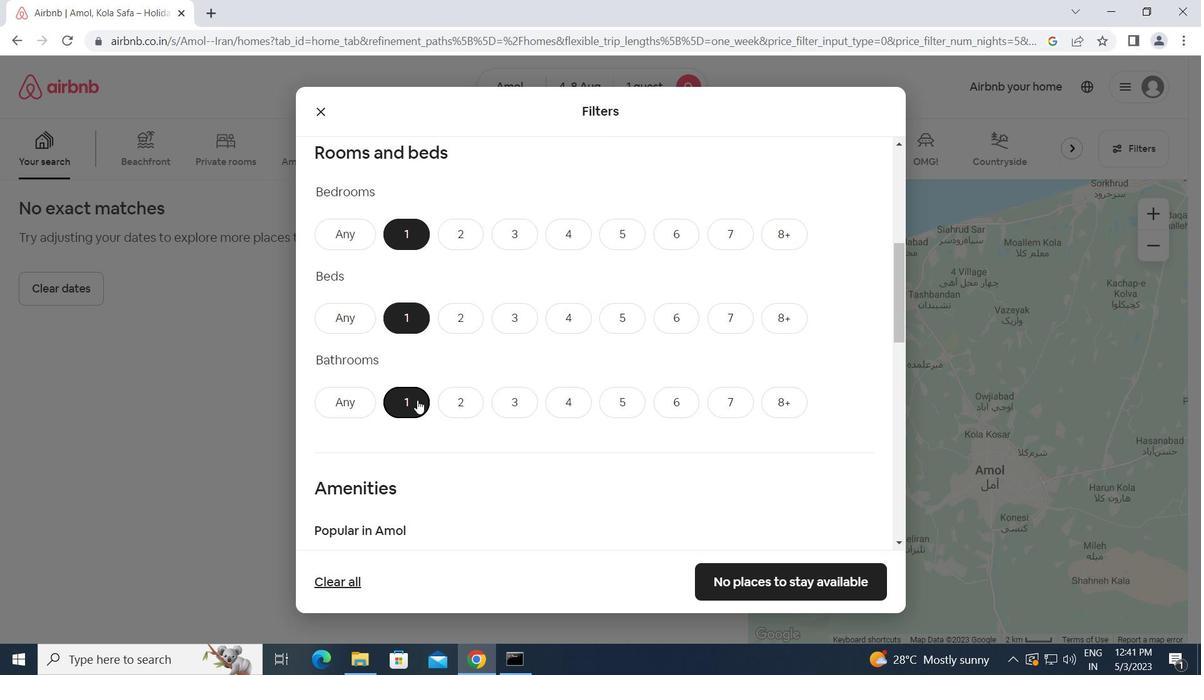 
Action: Mouse scrolled (418, 399) with delta (0, 0)
Screenshot: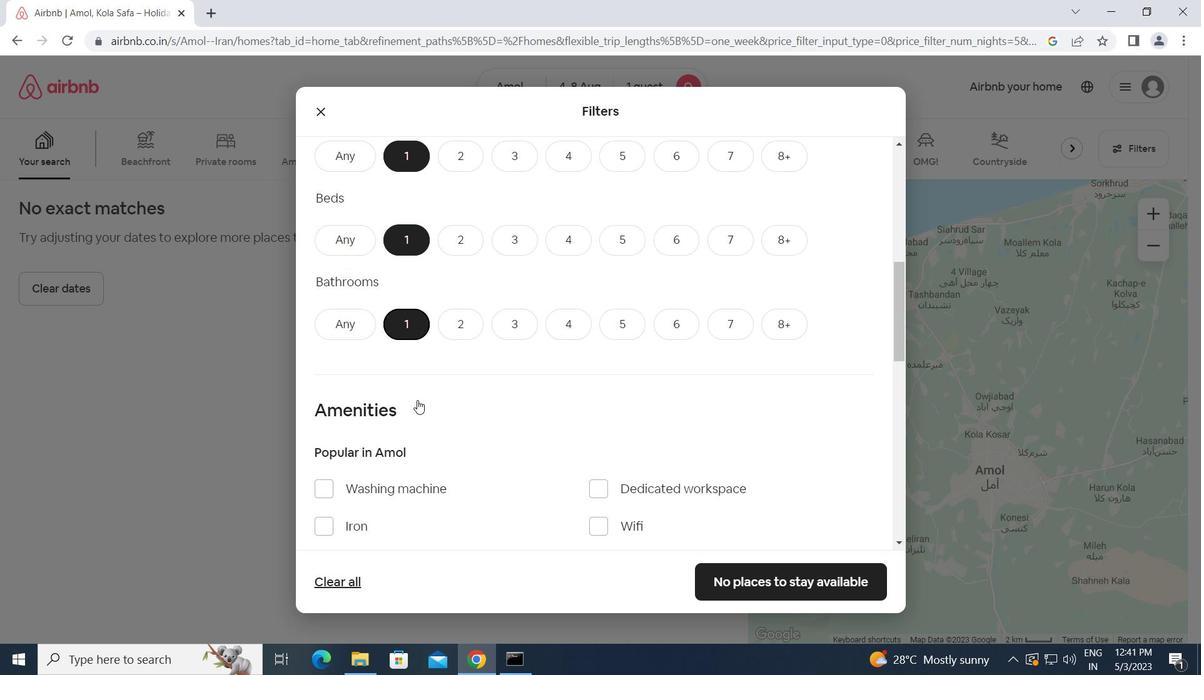 
Action: Mouse scrolled (418, 399) with delta (0, 0)
Screenshot: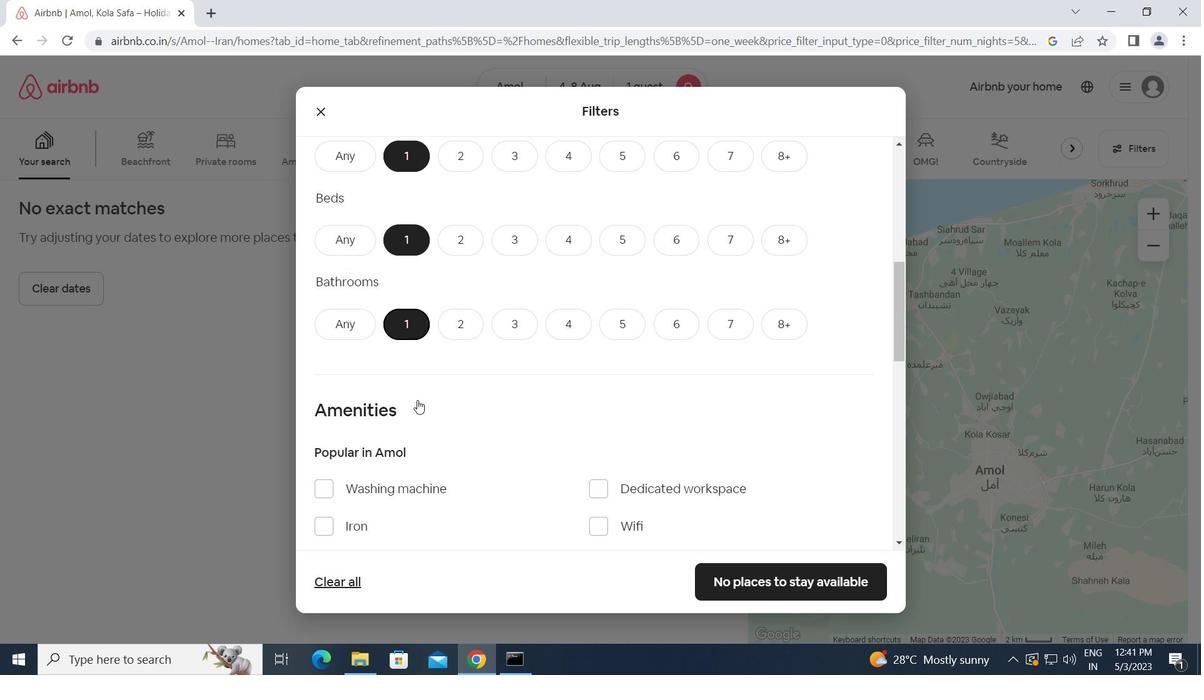 
Action: Mouse scrolled (418, 399) with delta (0, 0)
Screenshot: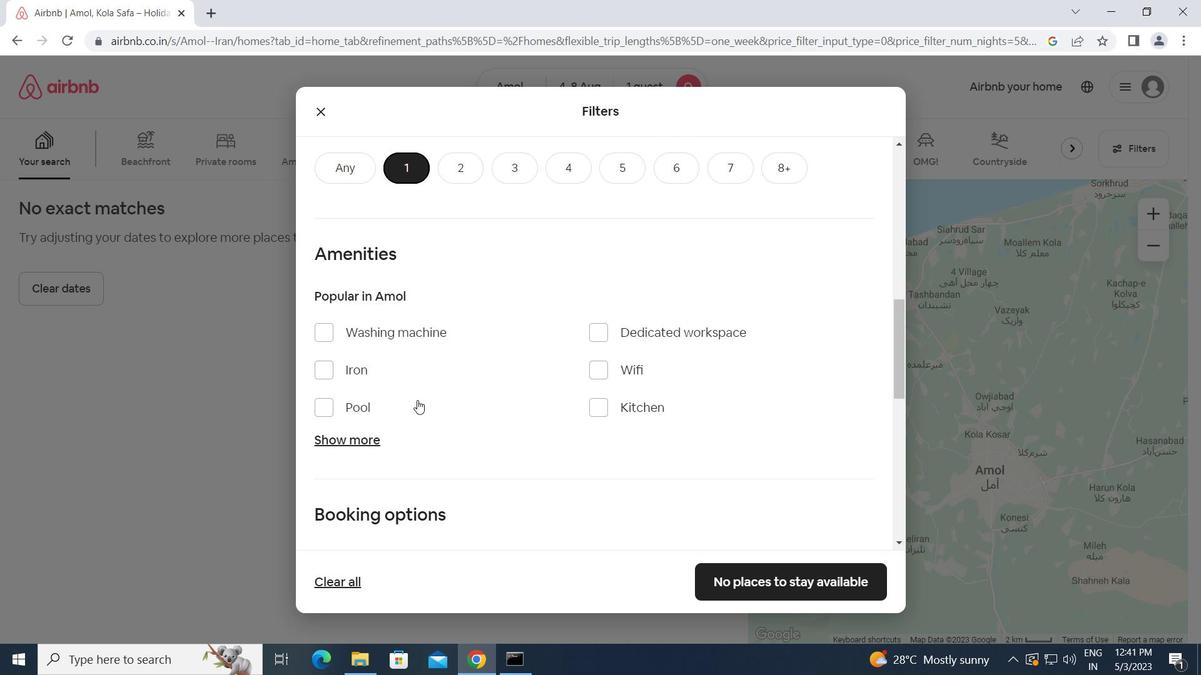 
Action: Mouse scrolled (418, 399) with delta (0, 0)
Screenshot: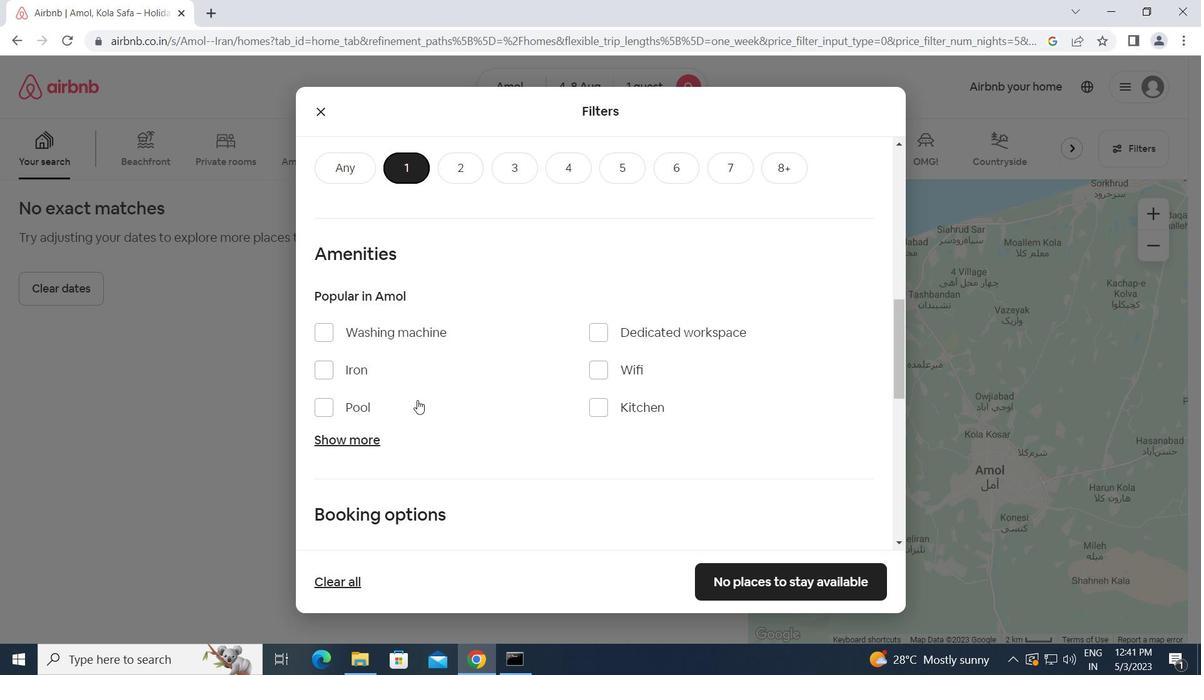 
Action: Mouse scrolled (418, 399) with delta (0, 0)
Screenshot: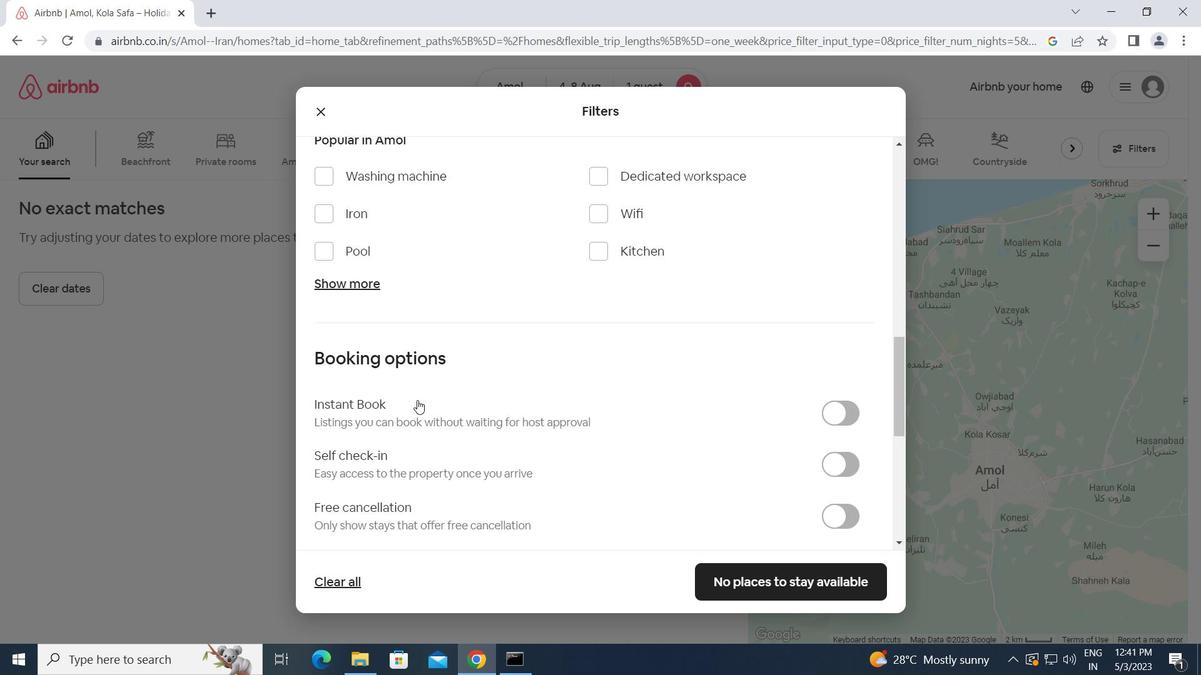
Action: Mouse scrolled (418, 399) with delta (0, 0)
Screenshot: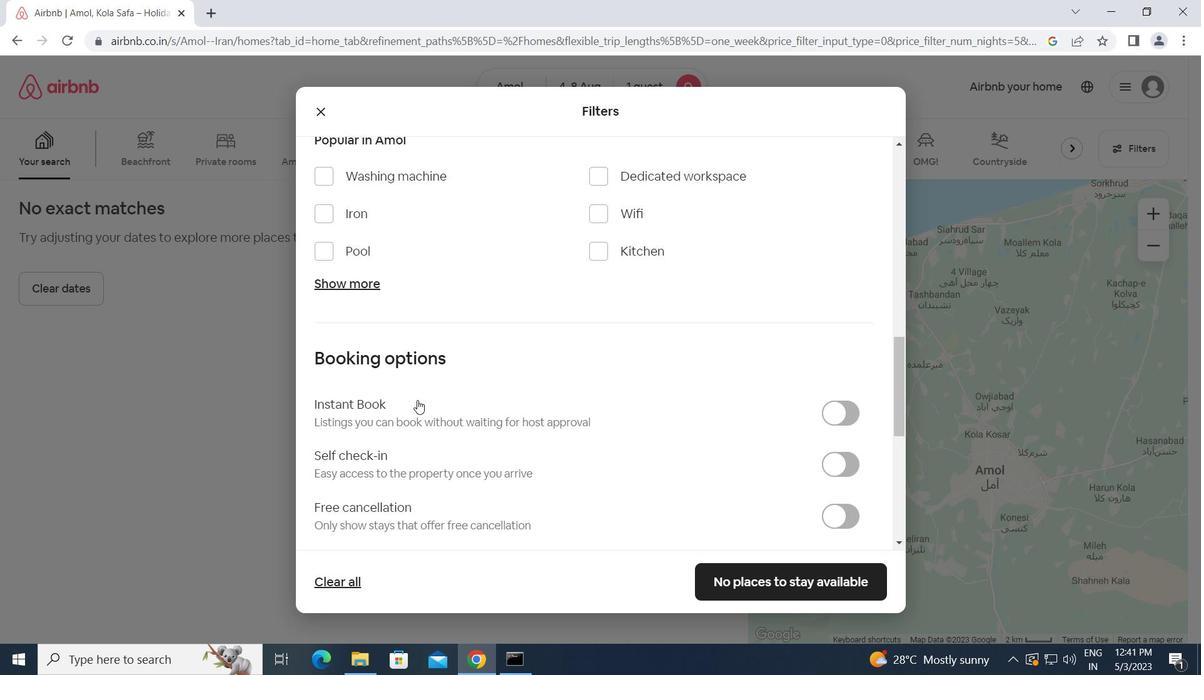 
Action: Mouse scrolled (418, 399) with delta (0, 0)
Screenshot: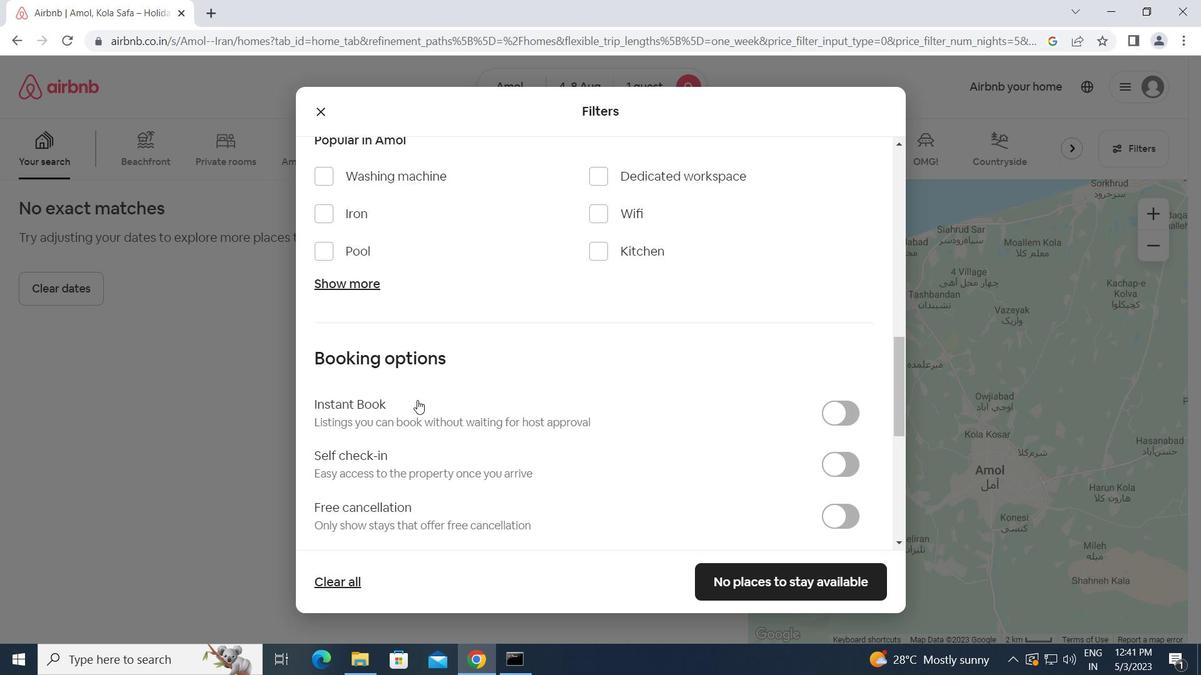 
Action: Mouse moved to (843, 217)
Screenshot: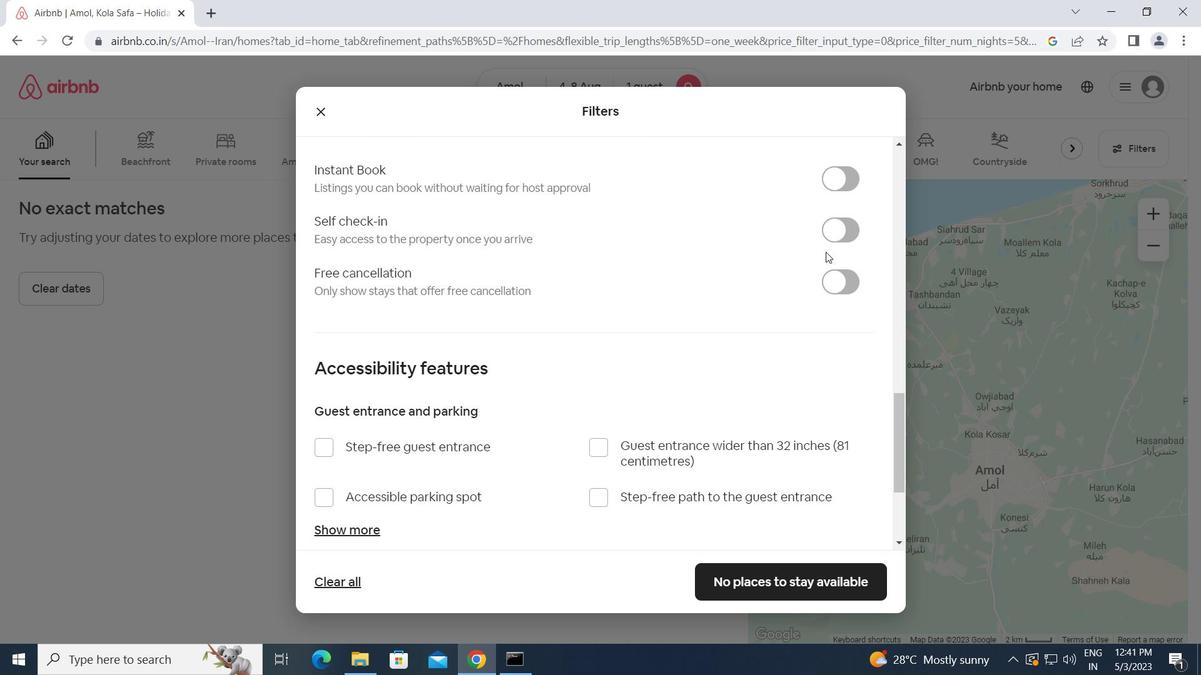 
Action: Mouse pressed left at (843, 217)
Screenshot: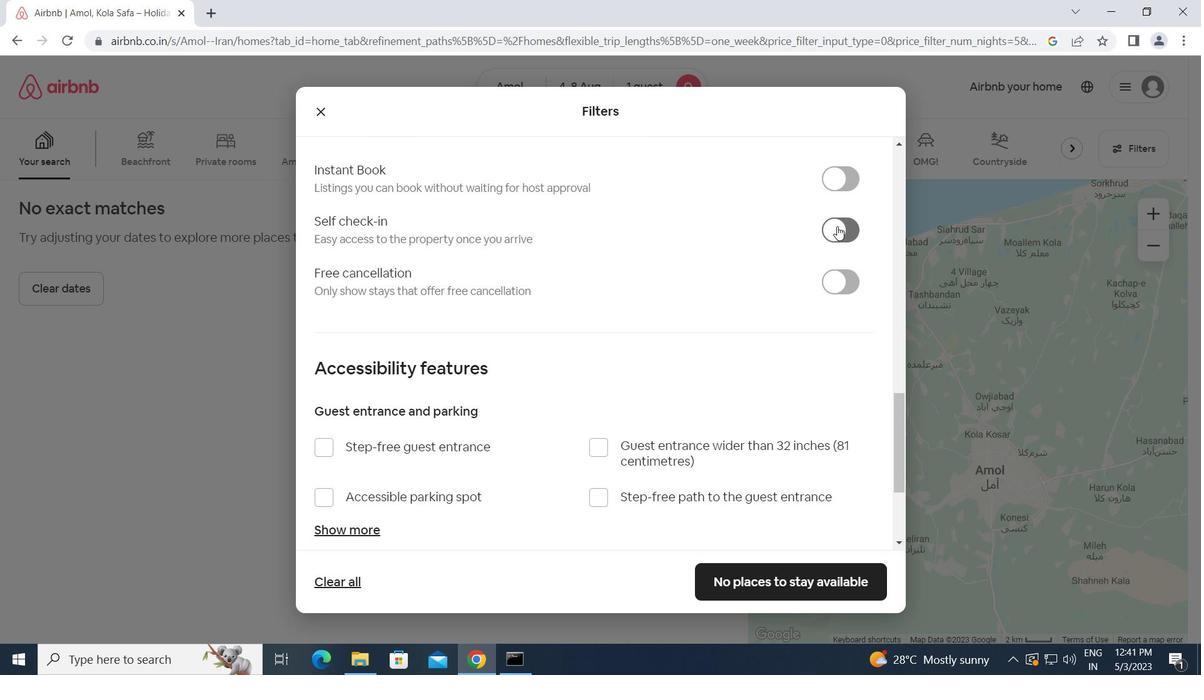 
Action: Mouse moved to (832, 229)
Screenshot: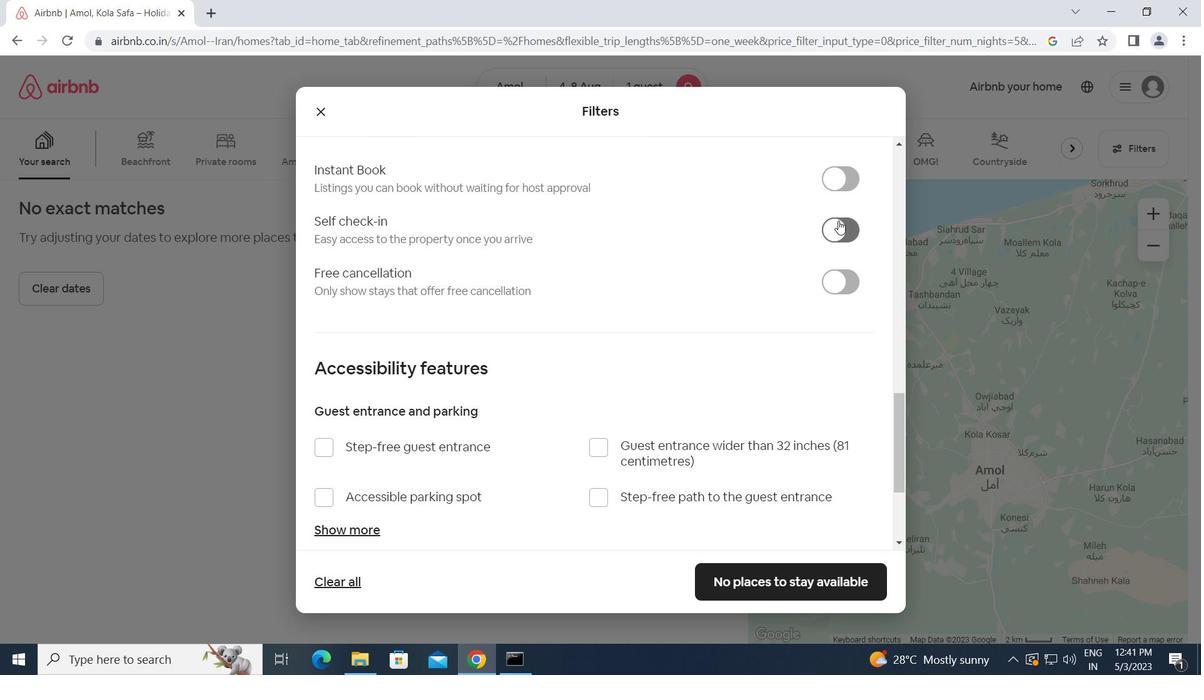 
Action: Mouse pressed left at (832, 229)
Screenshot: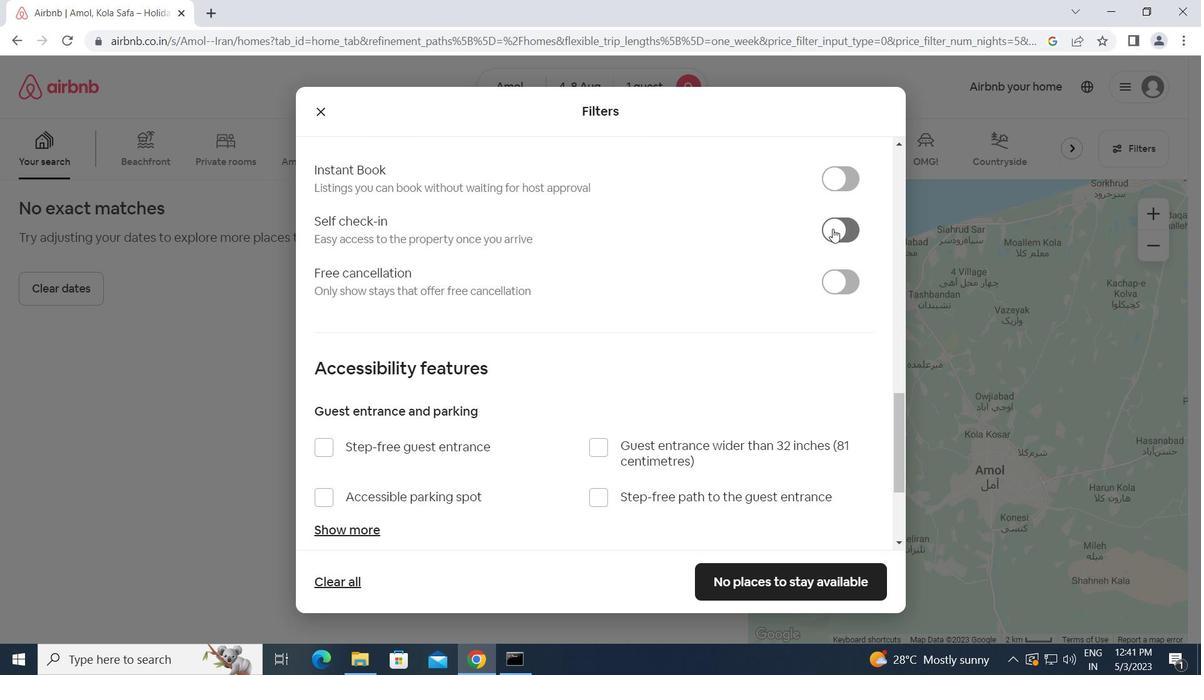 
Action: Mouse moved to (566, 264)
Screenshot: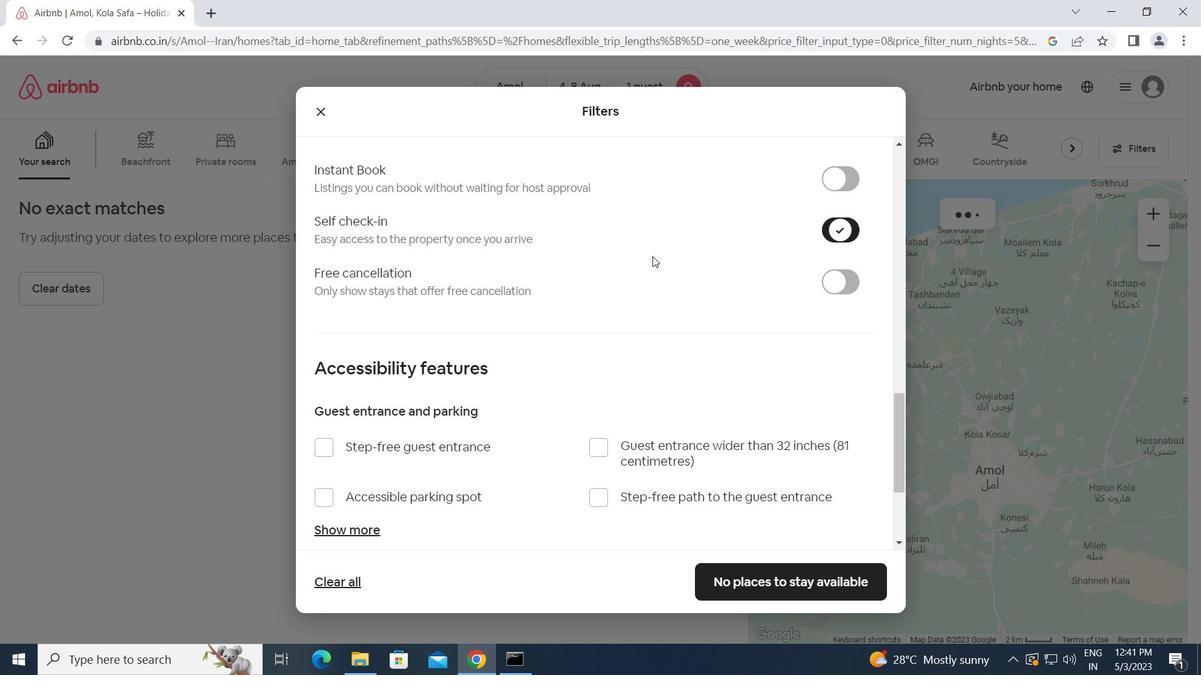
Action: Mouse scrolled (566, 264) with delta (0, 0)
Screenshot: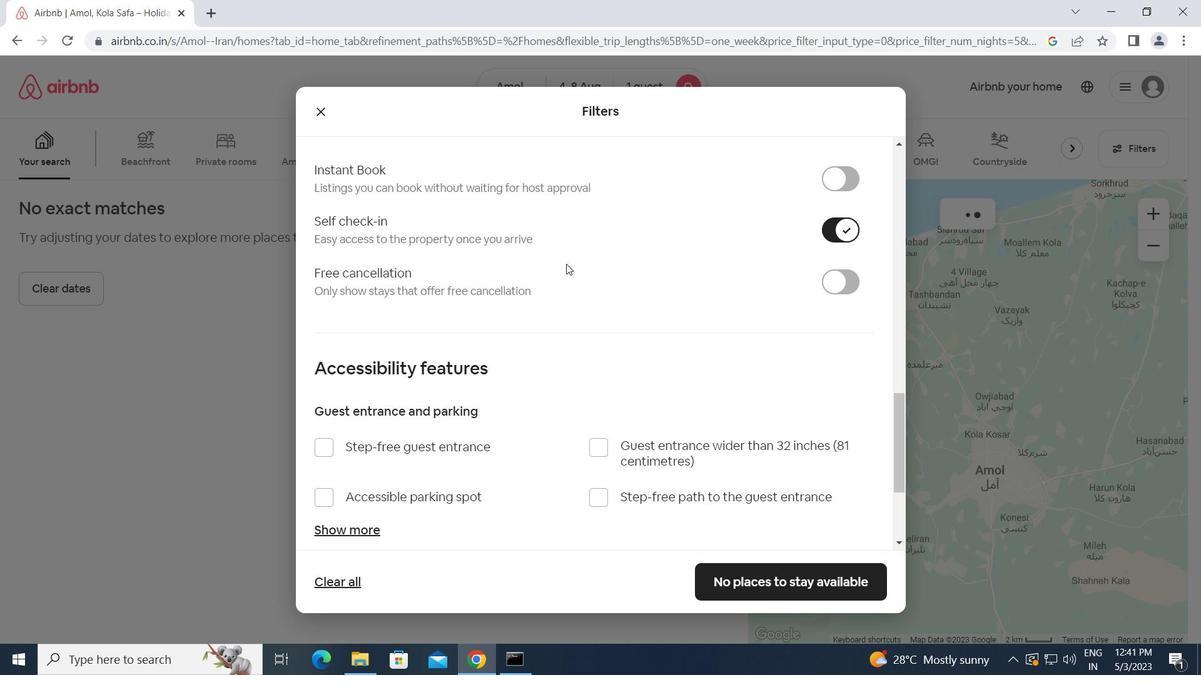 
Action: Mouse scrolled (566, 264) with delta (0, 0)
Screenshot: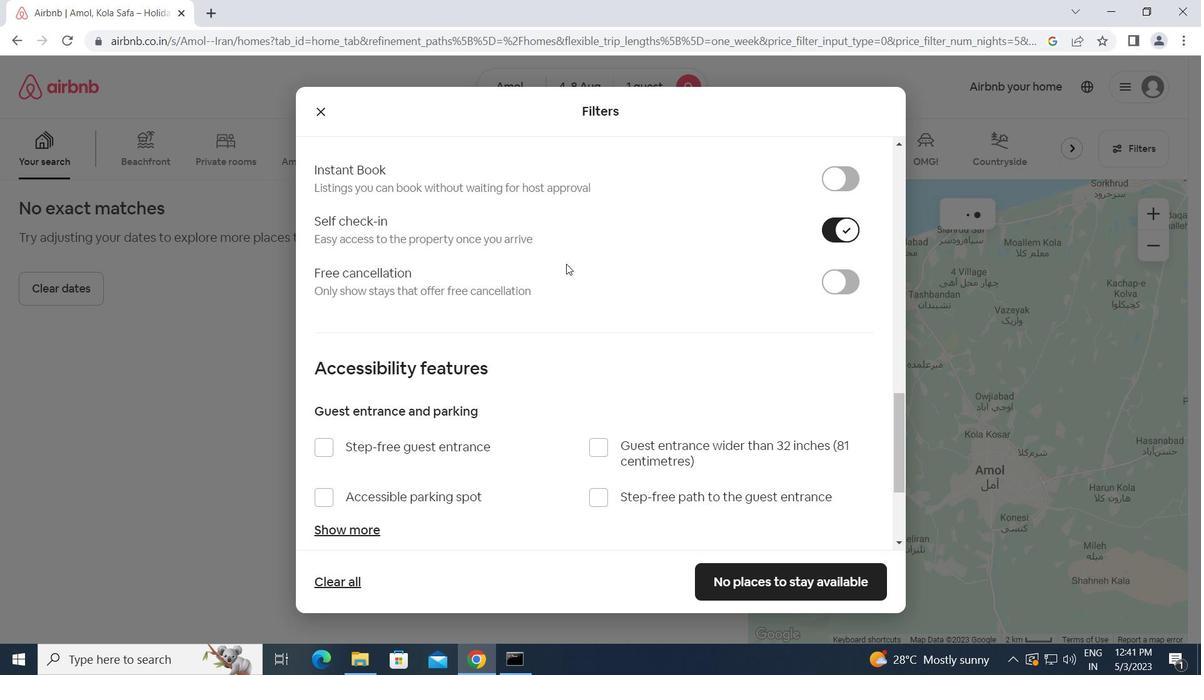 
Action: Mouse scrolled (566, 264) with delta (0, 0)
Screenshot: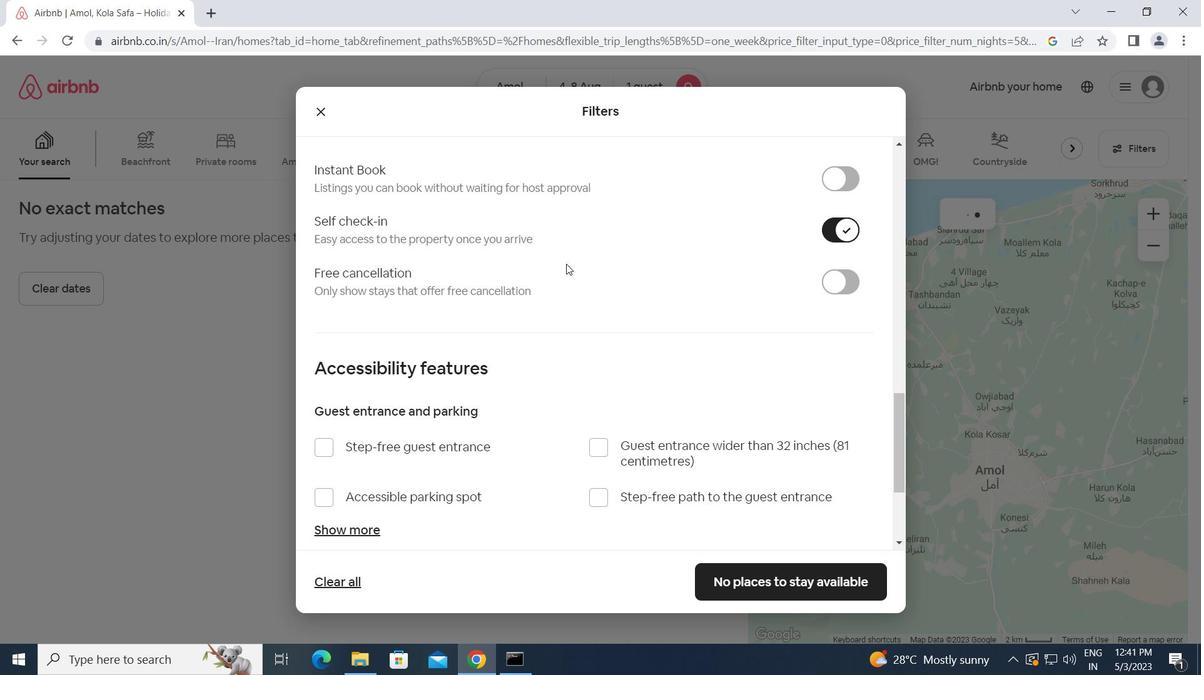 
Action: Mouse scrolled (566, 264) with delta (0, 0)
Screenshot: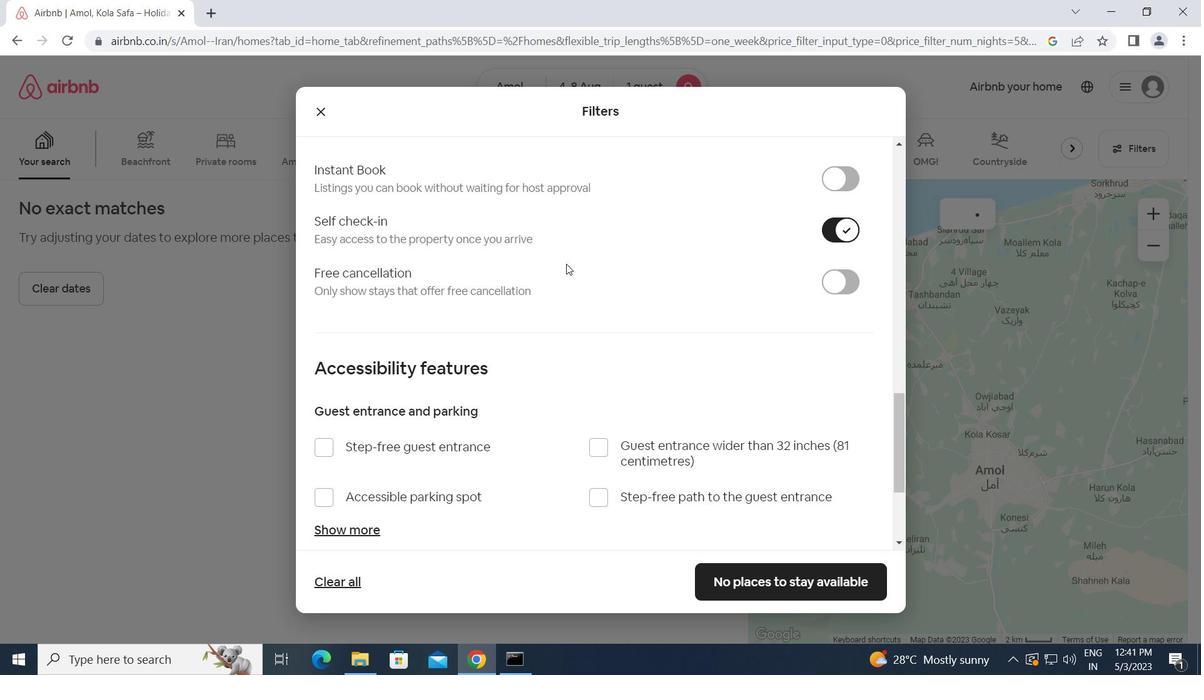 
Action: Mouse scrolled (566, 264) with delta (0, 0)
Screenshot: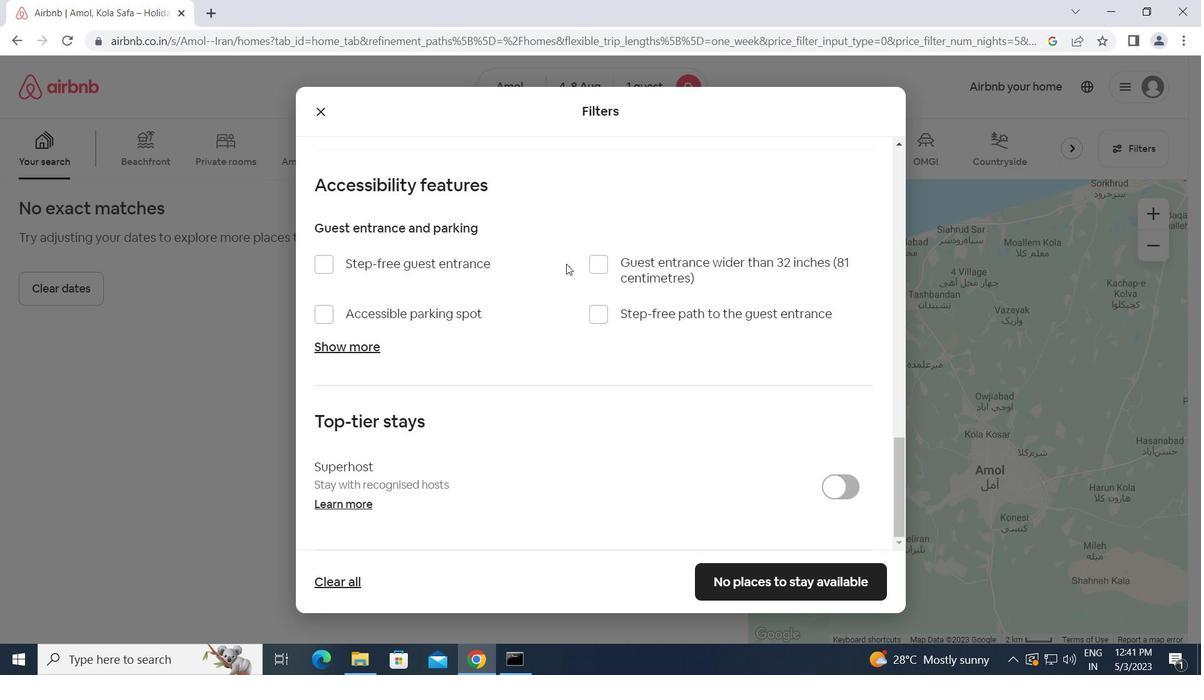 
Action: Mouse scrolled (566, 264) with delta (0, 0)
Screenshot: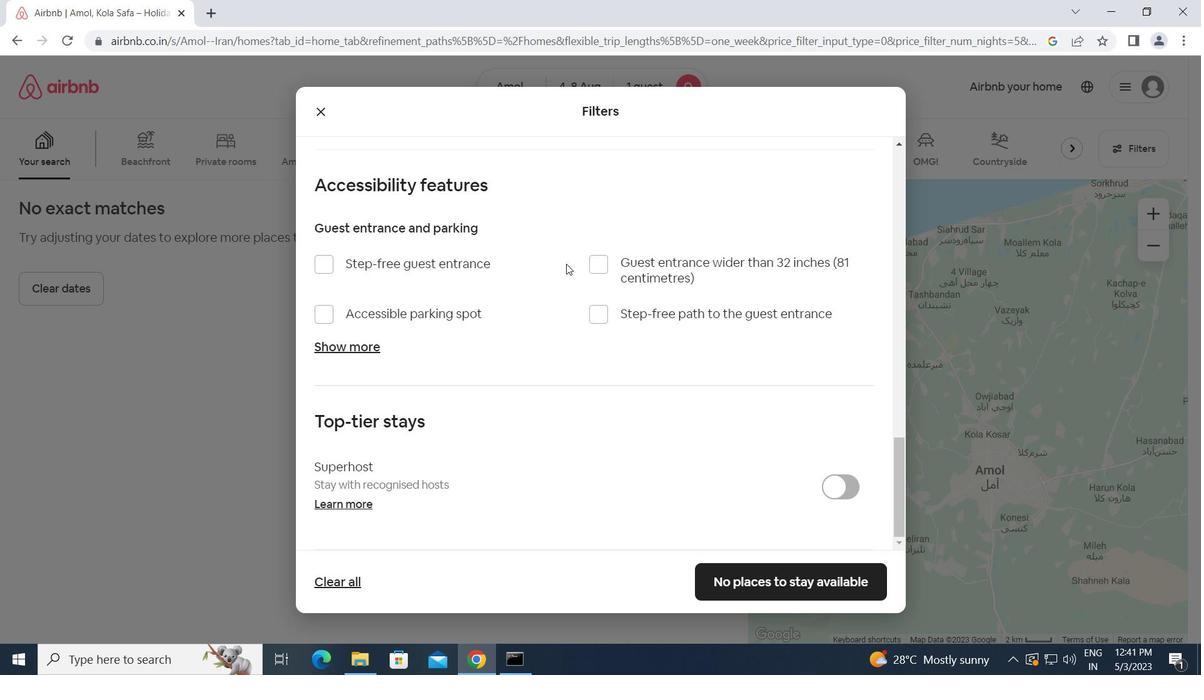 
Action: Mouse moved to (566, 264)
Screenshot: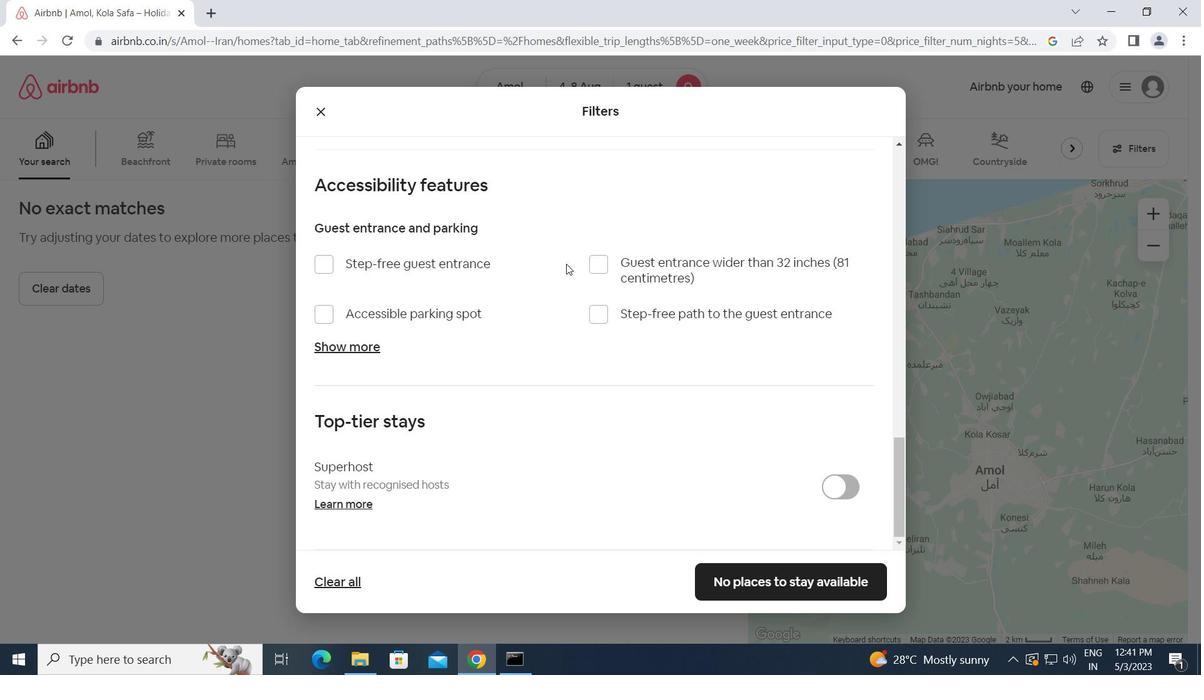 
Action: Mouse scrolled (566, 264) with delta (0, 0)
Screenshot: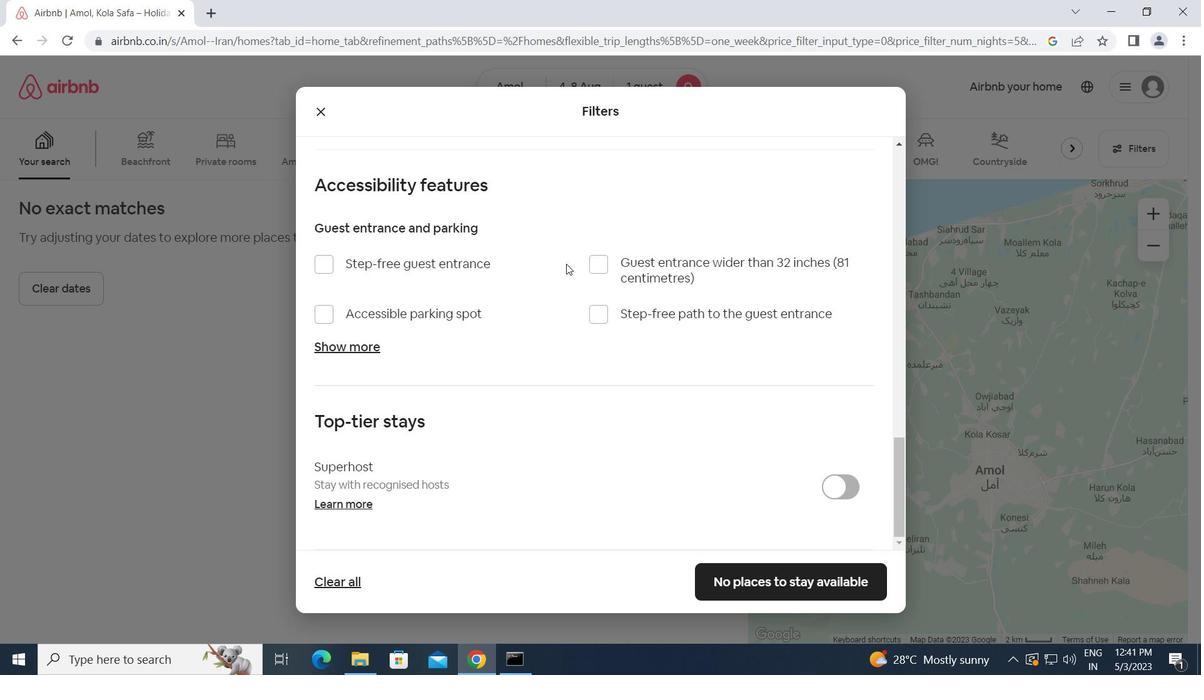 
Action: Mouse moved to (565, 265)
Screenshot: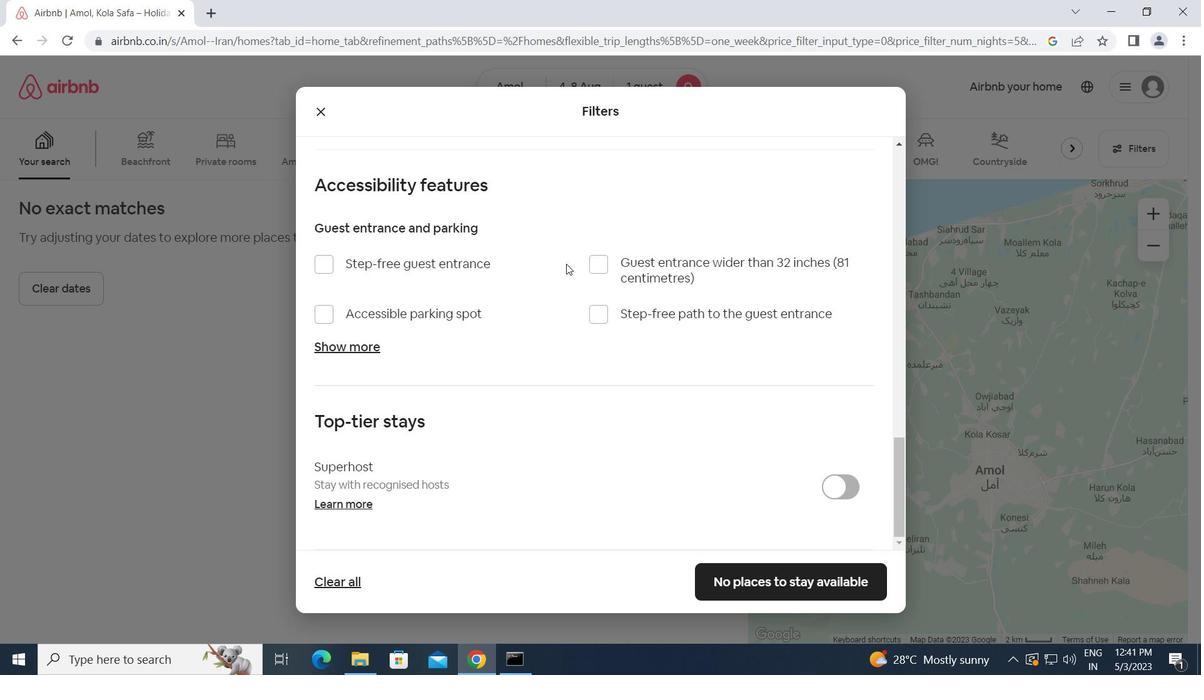 
Action: Mouse scrolled (565, 264) with delta (0, 0)
Screenshot: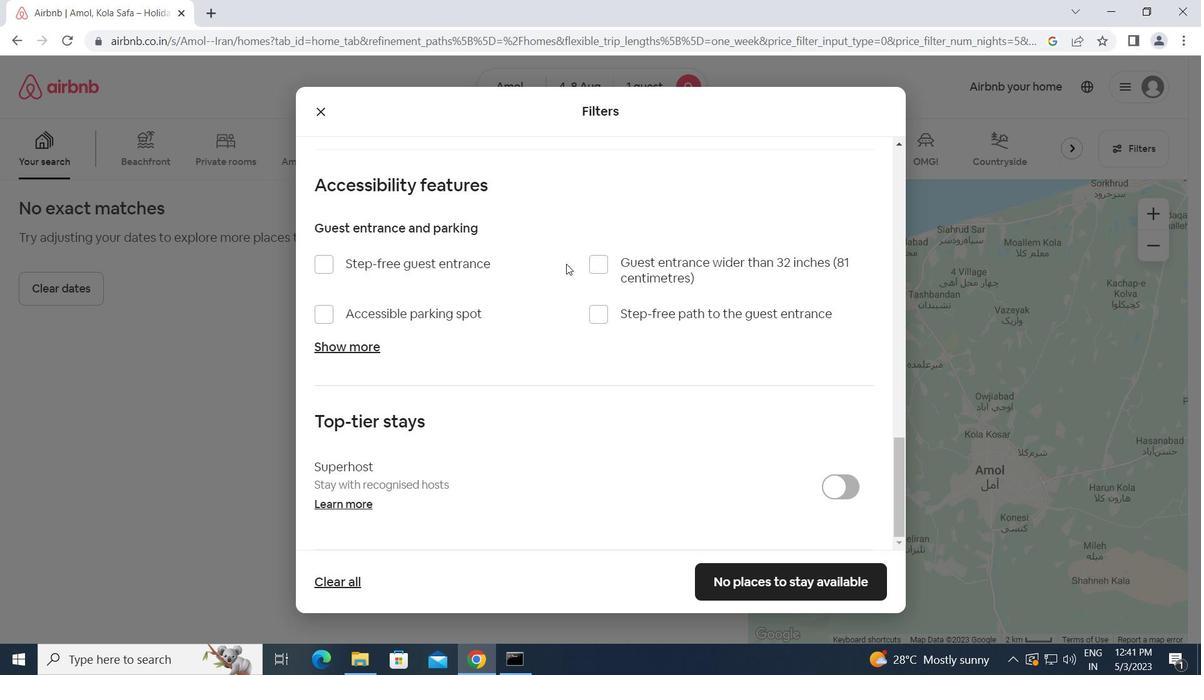 
Action: Mouse moved to (565, 266)
Screenshot: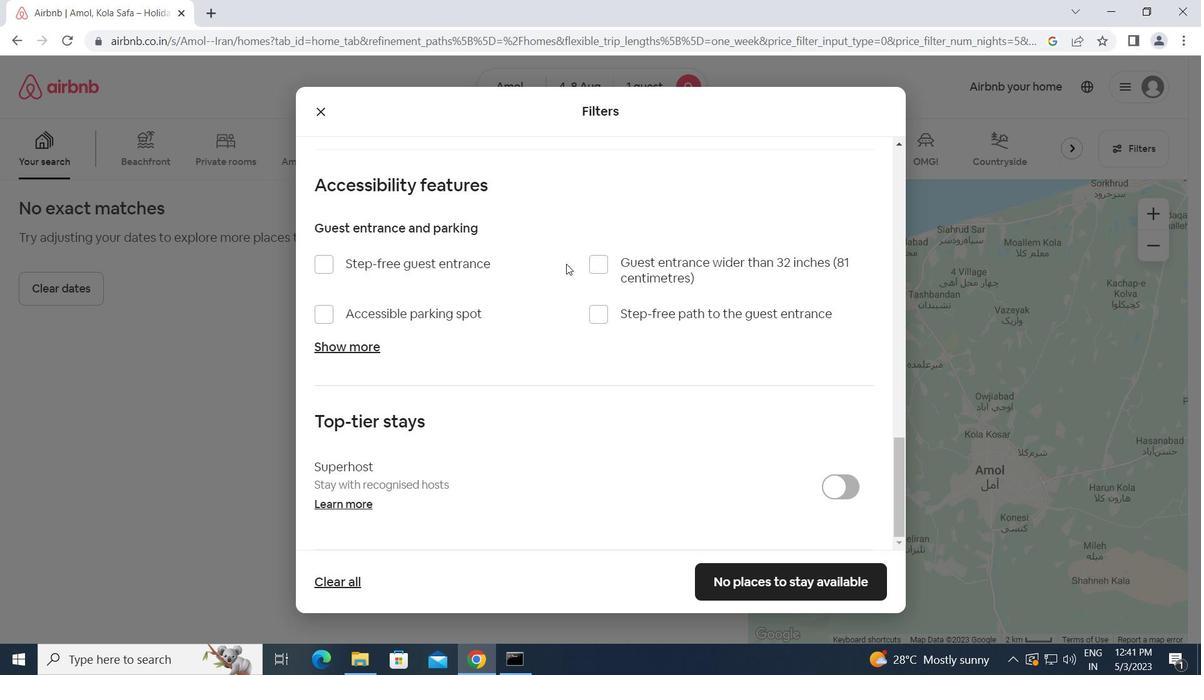 
Action: Mouse scrolled (565, 265) with delta (0, 0)
Screenshot: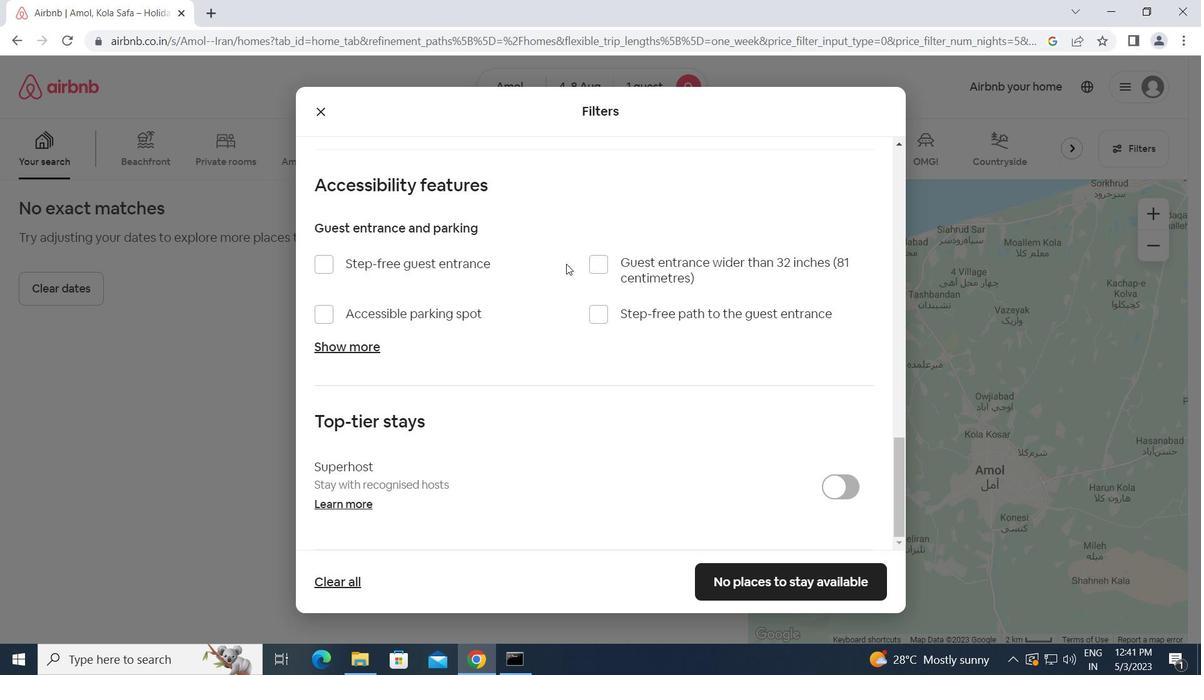 
Action: Mouse moved to (766, 579)
Screenshot: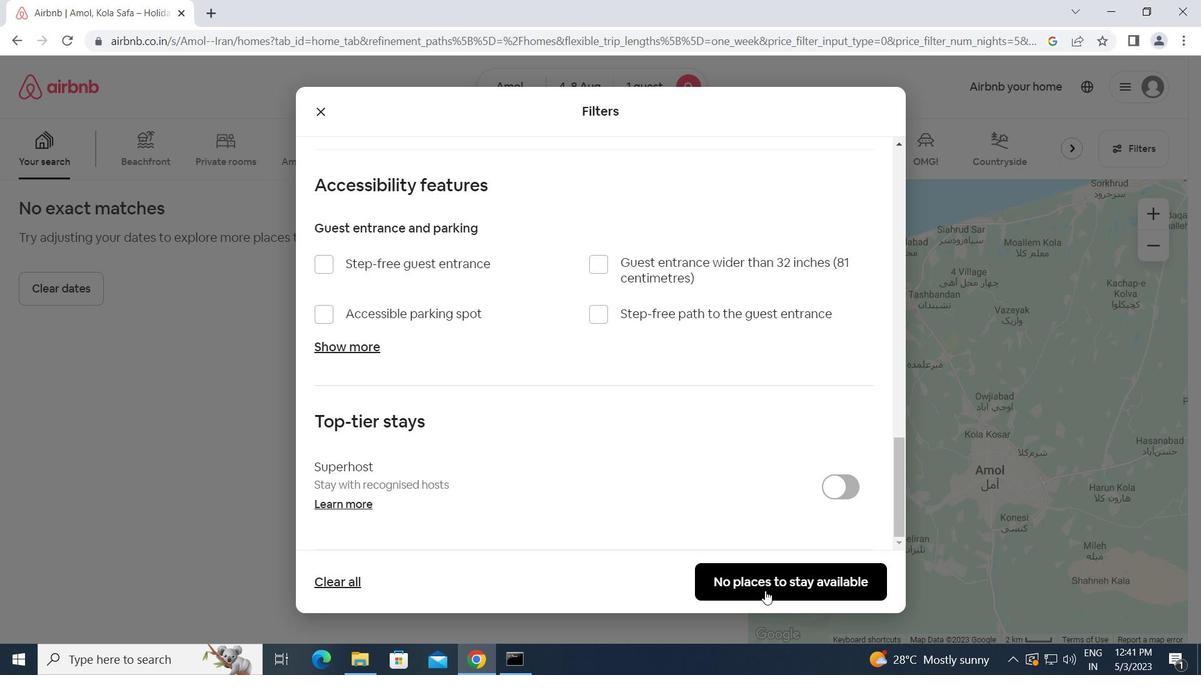 
Action: Mouse pressed left at (766, 579)
Screenshot: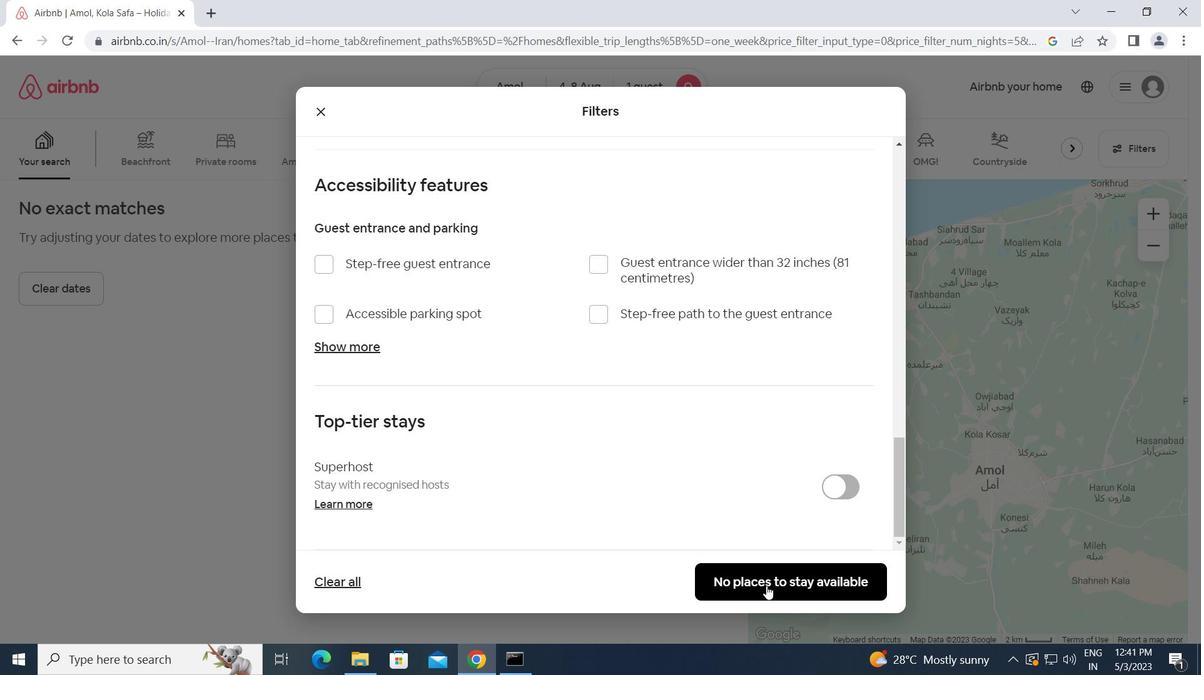 
